 Task: Create a rule when custom fields comments is set to a number lower or equal to 1 by me.
Action: Mouse moved to (1040, 84)
Screenshot: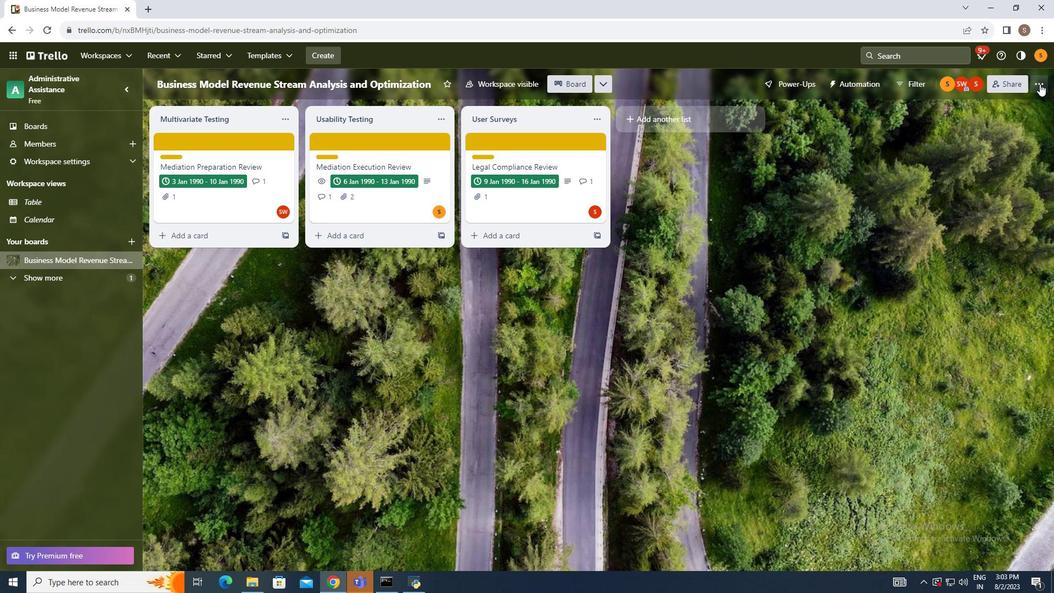
Action: Mouse pressed left at (1040, 84)
Screenshot: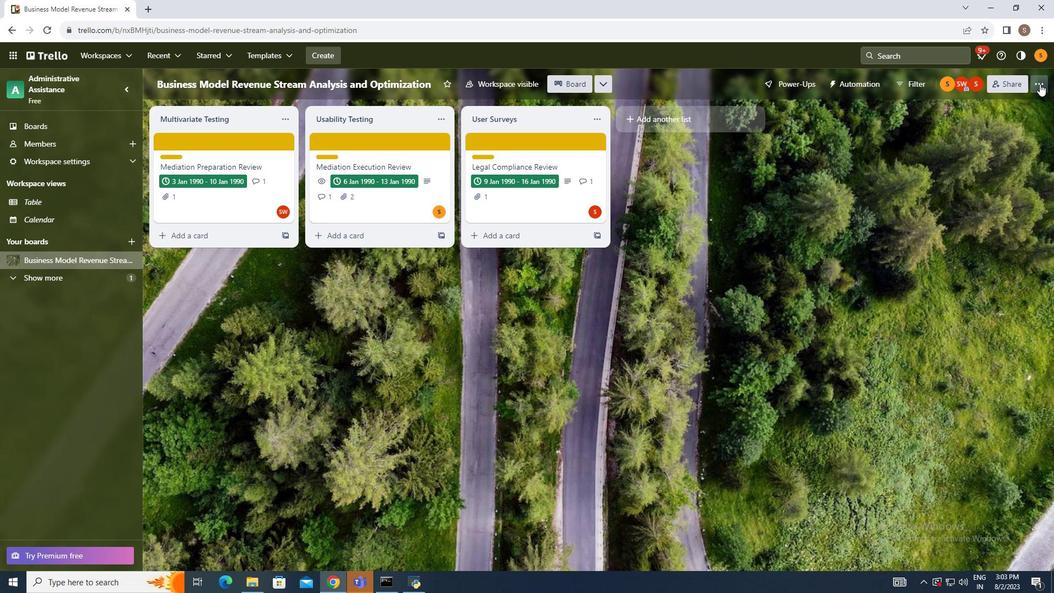
Action: Mouse moved to (959, 232)
Screenshot: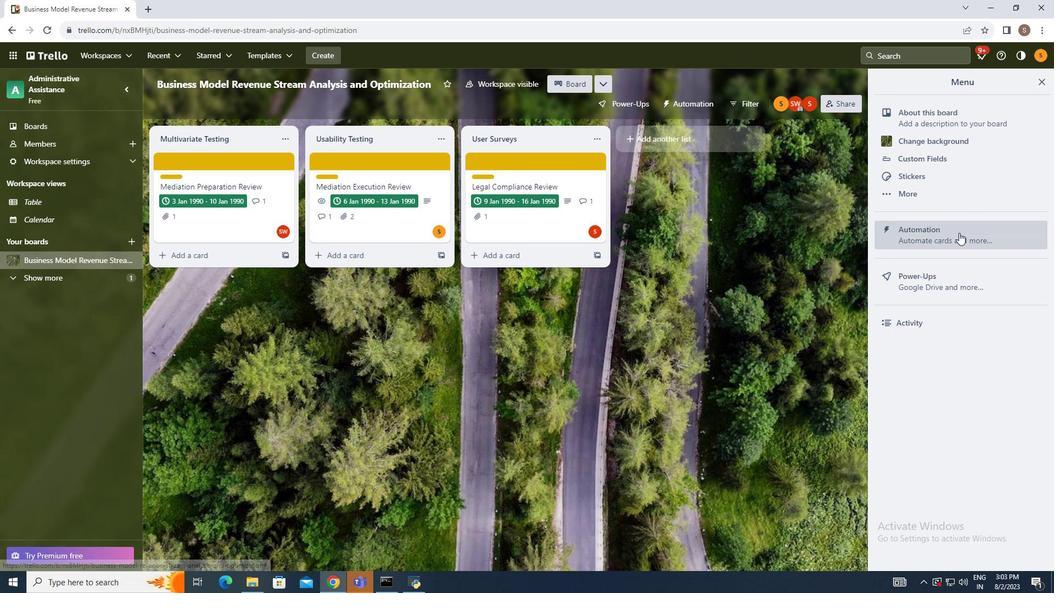 
Action: Mouse pressed left at (959, 232)
Screenshot: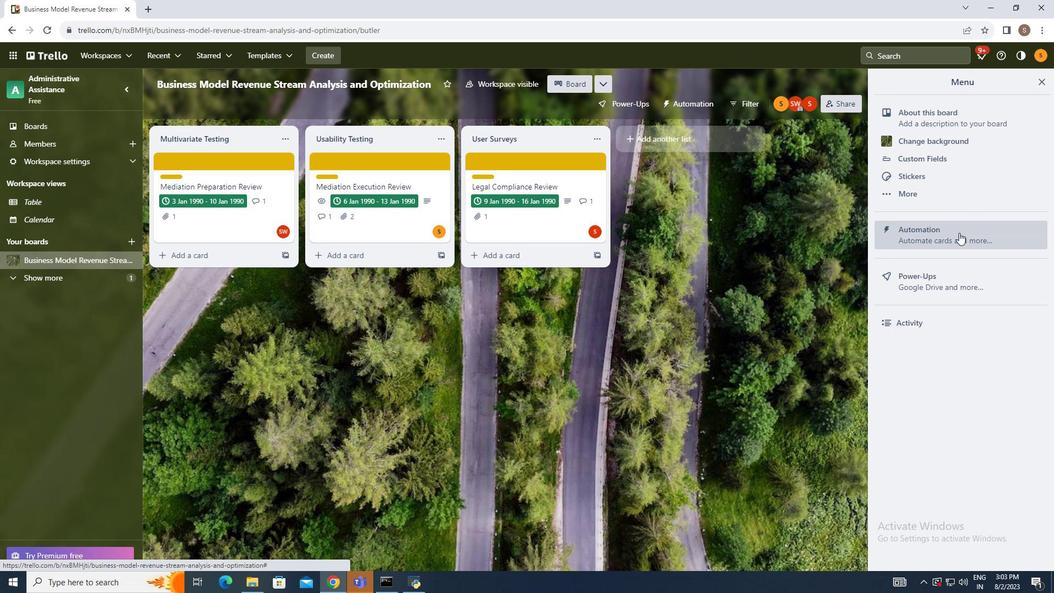 
Action: Mouse moved to (202, 203)
Screenshot: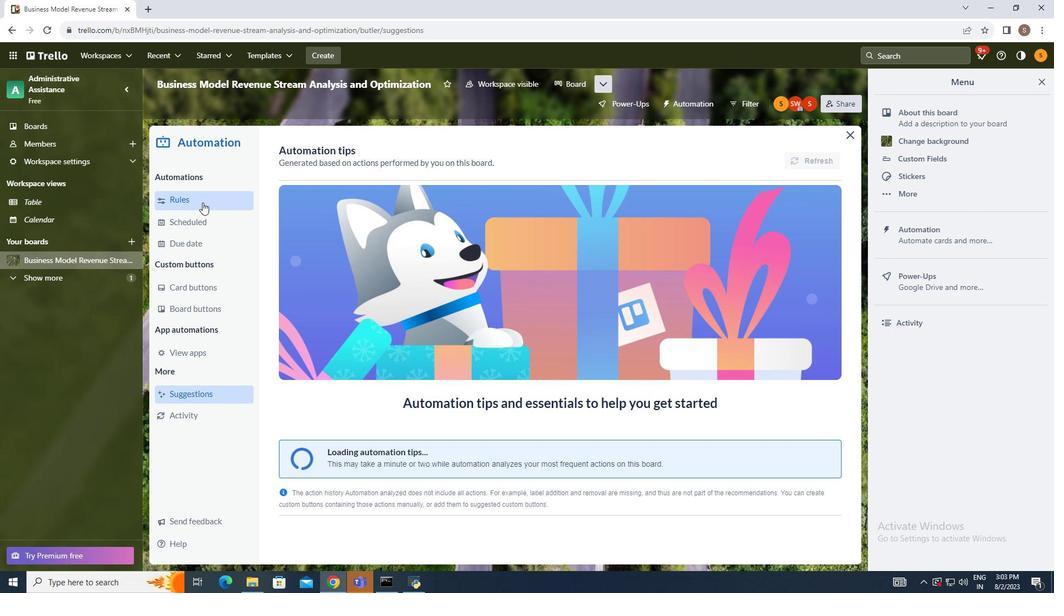 
Action: Mouse pressed left at (202, 203)
Screenshot: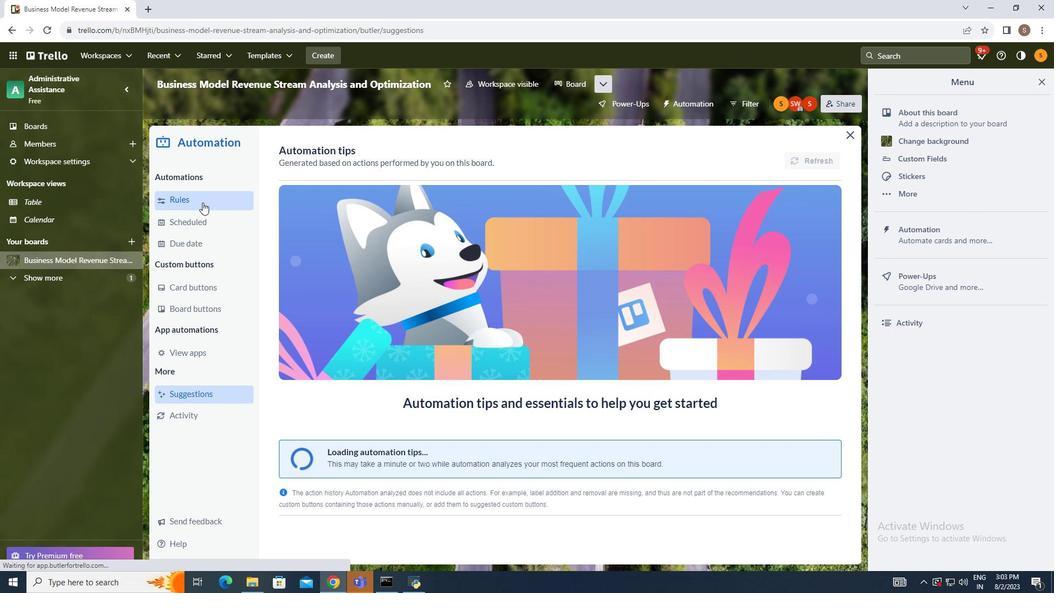 
Action: Mouse moved to (720, 158)
Screenshot: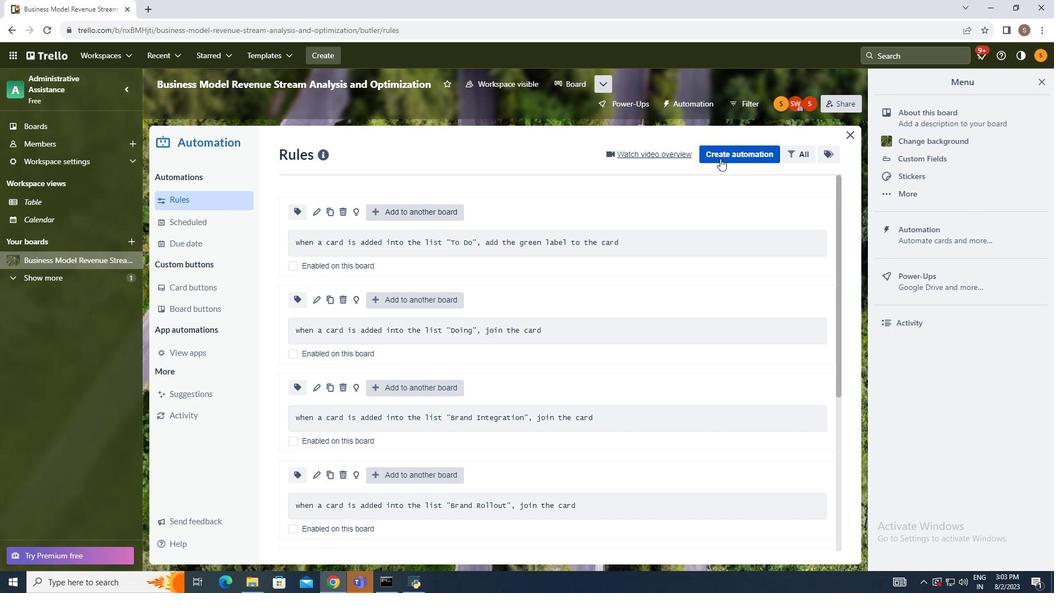
Action: Mouse pressed left at (720, 158)
Screenshot: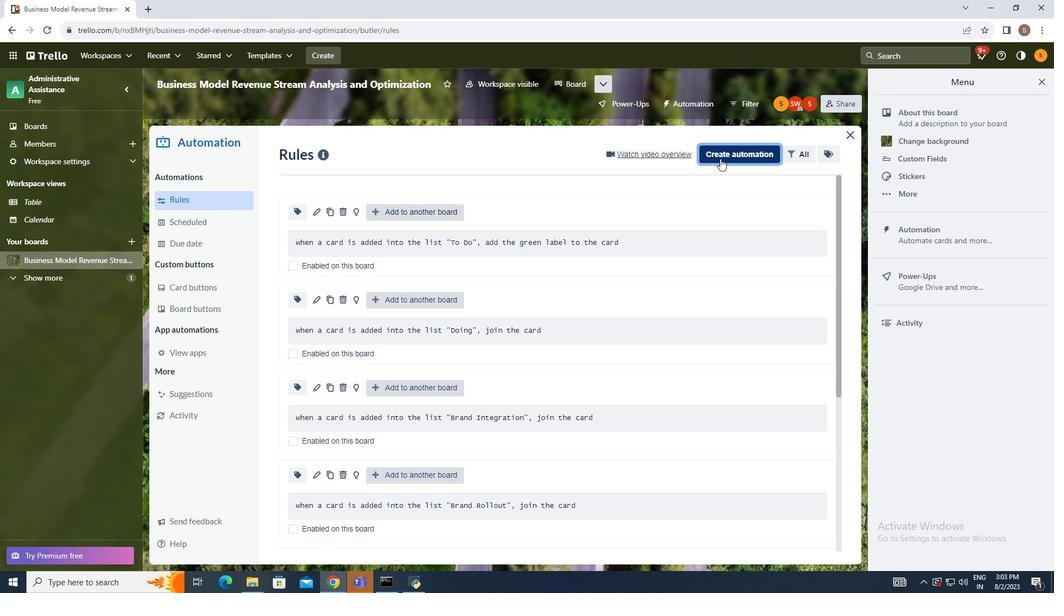 
Action: Mouse moved to (584, 255)
Screenshot: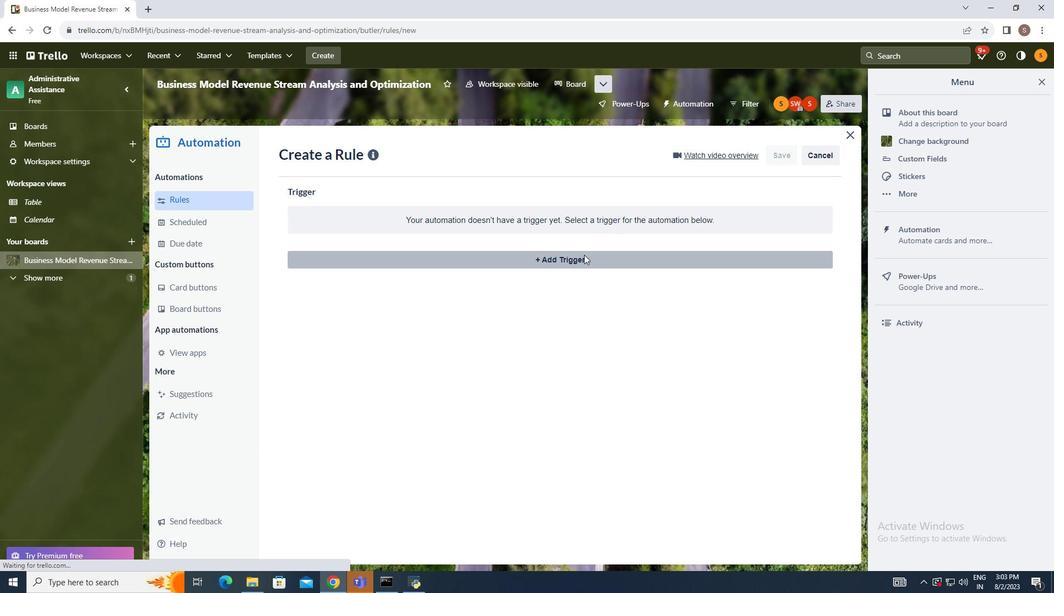 
Action: Mouse pressed left at (584, 255)
Screenshot: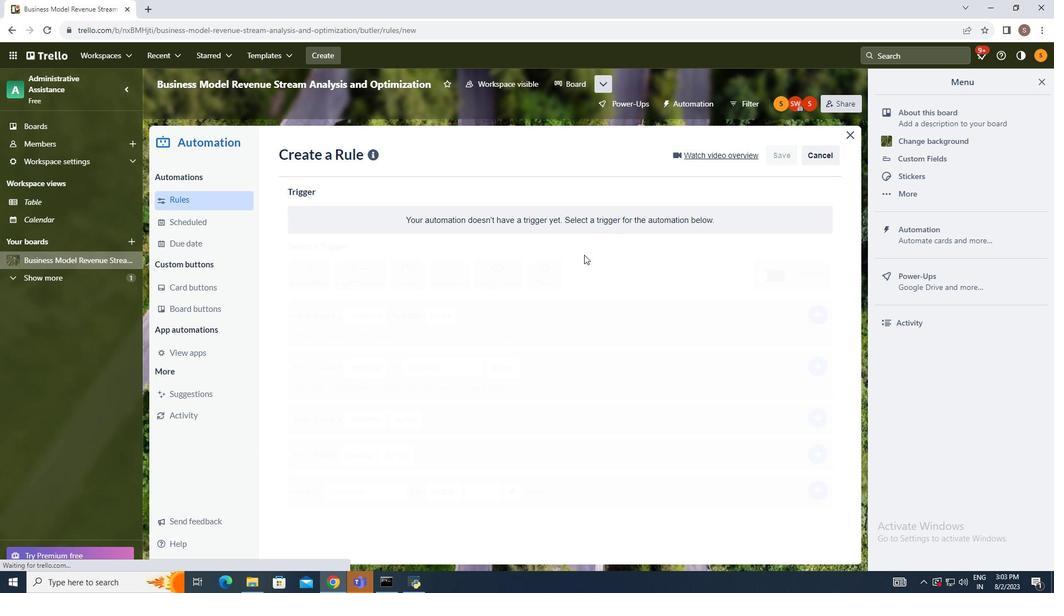 
Action: Mouse moved to (551, 299)
Screenshot: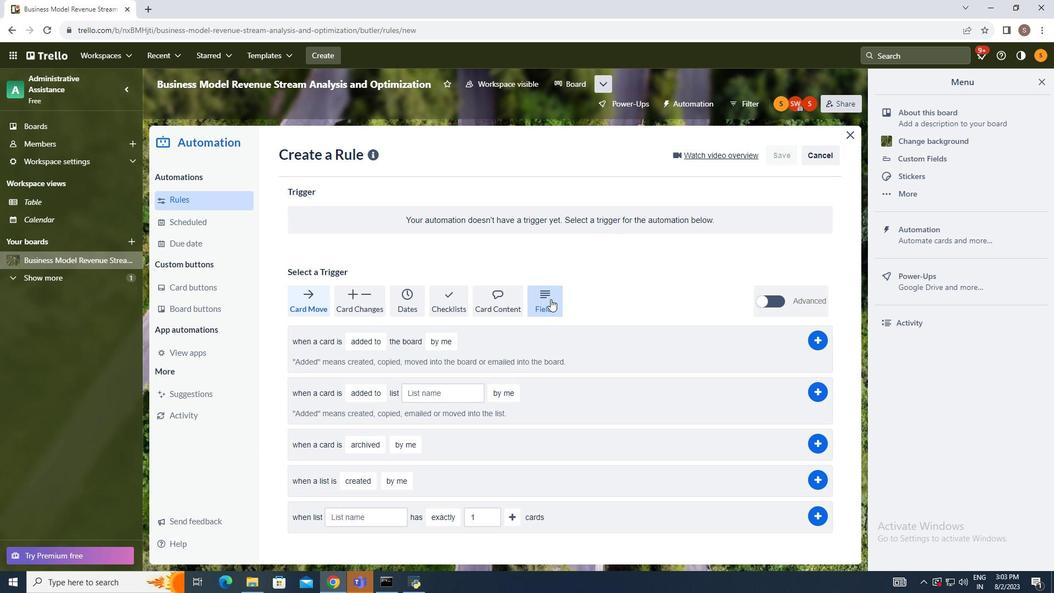 
Action: Mouse pressed left at (551, 299)
Screenshot: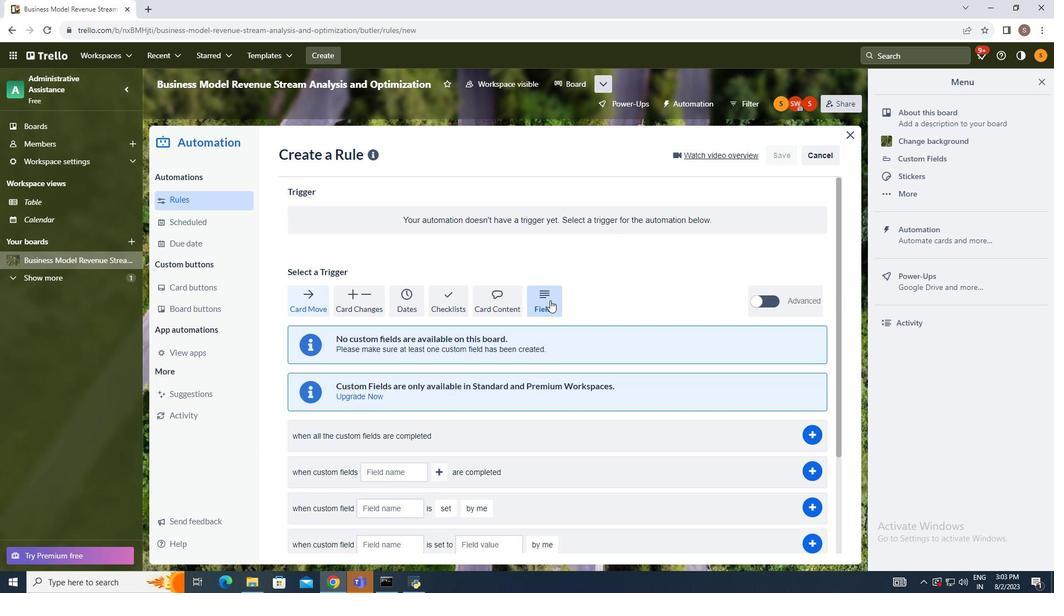 
Action: Mouse moved to (465, 396)
Screenshot: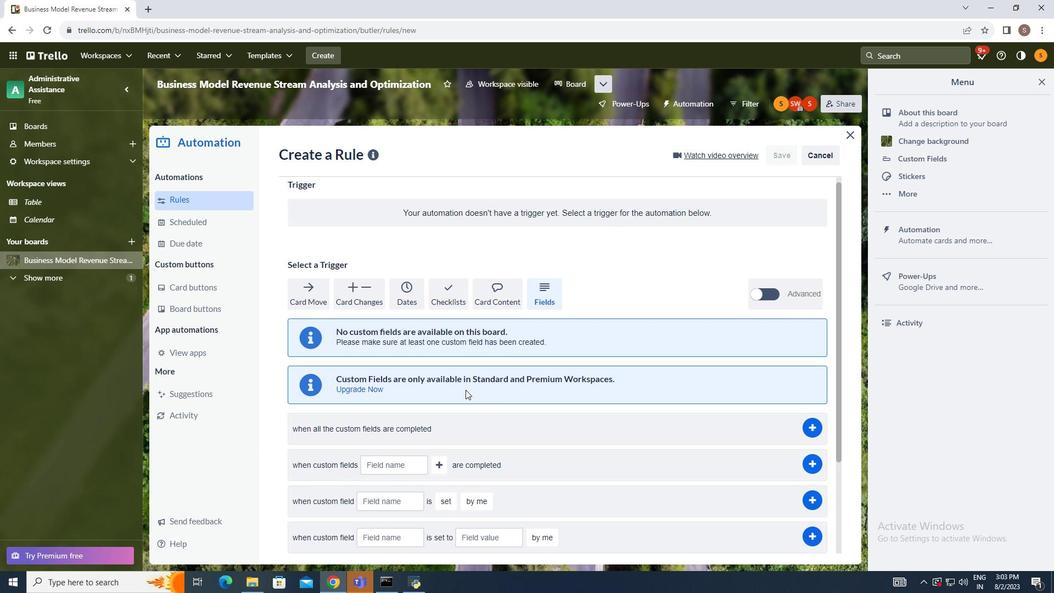 
Action: Mouse scrolled (467, 395) with delta (0, 0)
Screenshot: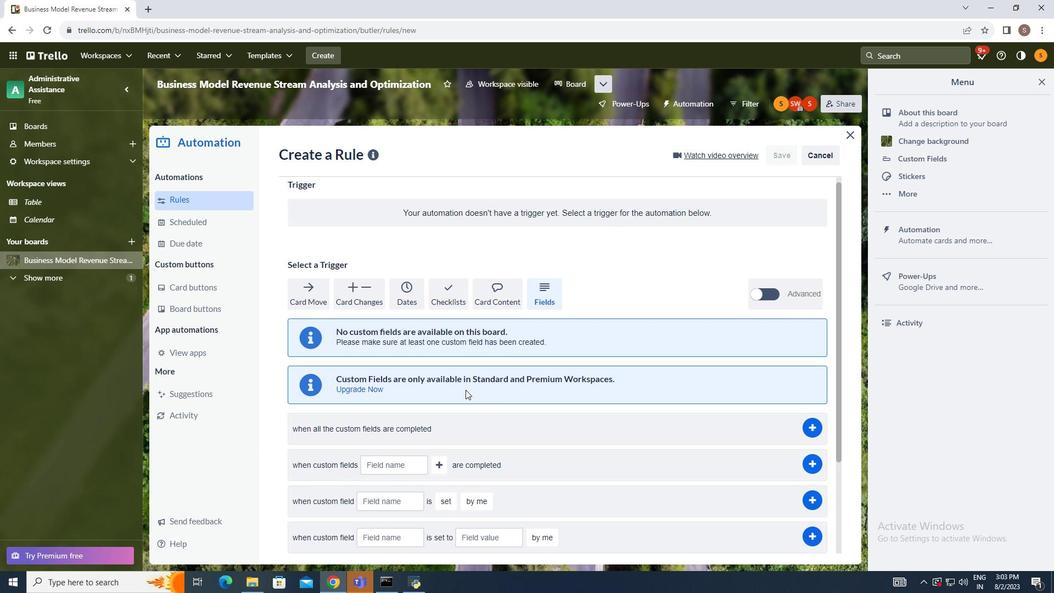 
Action: Mouse scrolled (465, 395) with delta (0, 0)
Screenshot: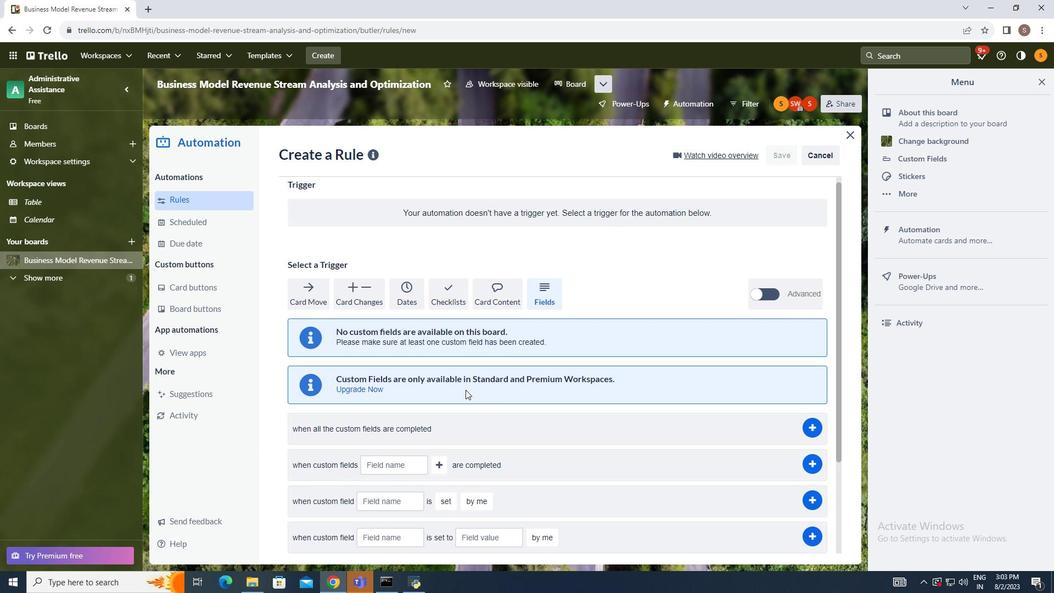 
Action: Mouse moved to (465, 396)
Screenshot: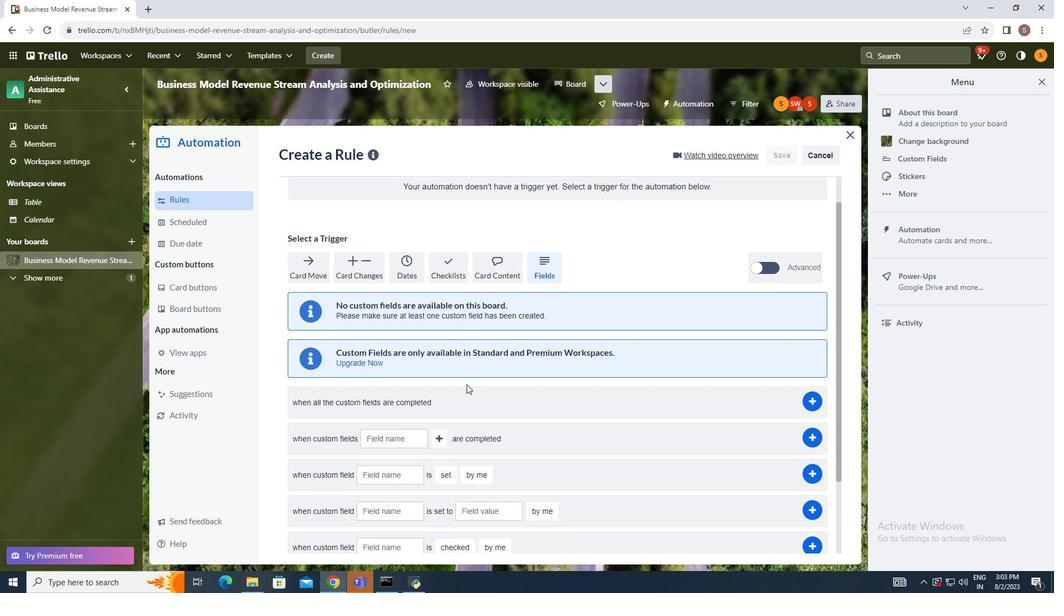 
Action: Mouse scrolled (465, 396) with delta (0, 0)
Screenshot: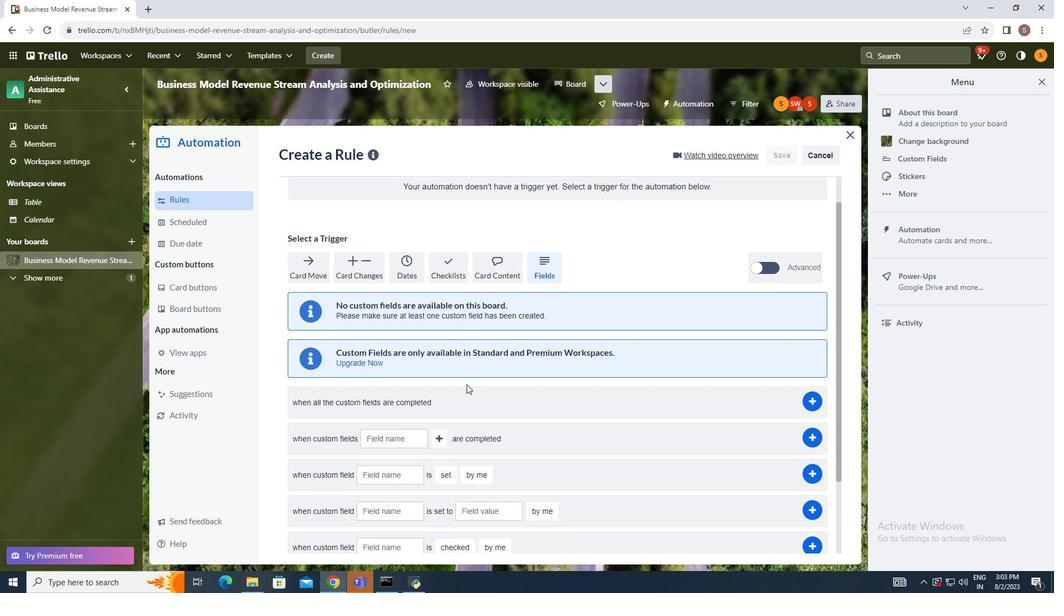 
Action: Mouse scrolled (465, 396) with delta (0, 0)
Screenshot: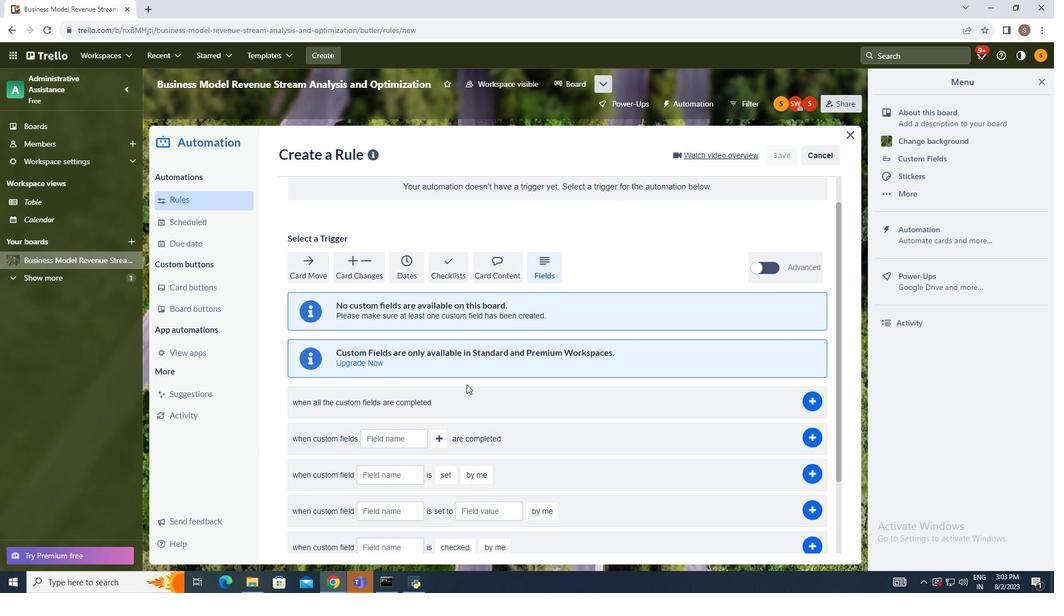 
Action: Mouse moved to (465, 391)
Screenshot: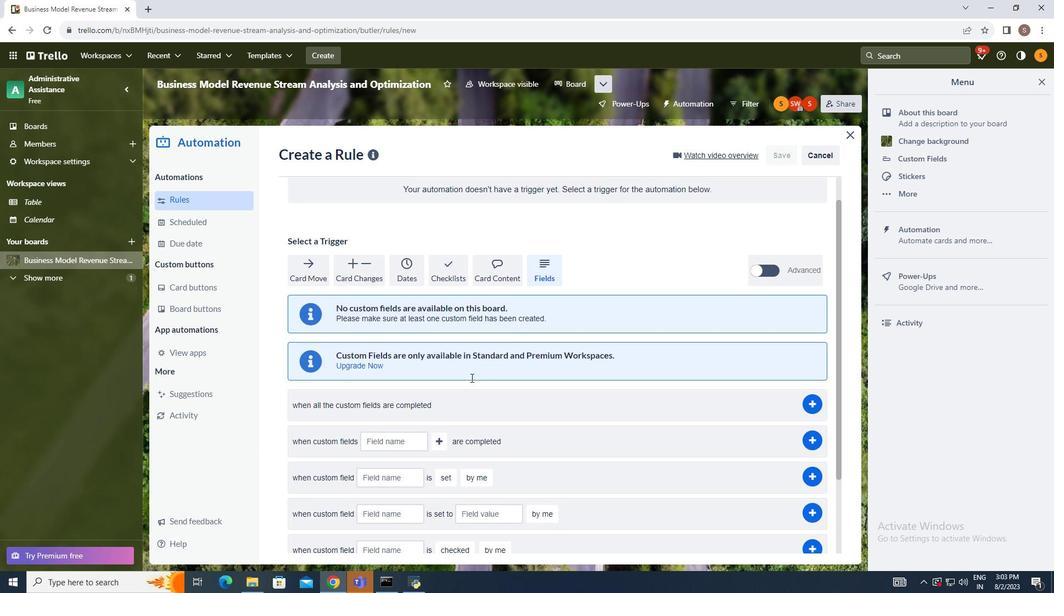 
Action: Mouse scrolled (465, 392) with delta (0, 0)
Screenshot: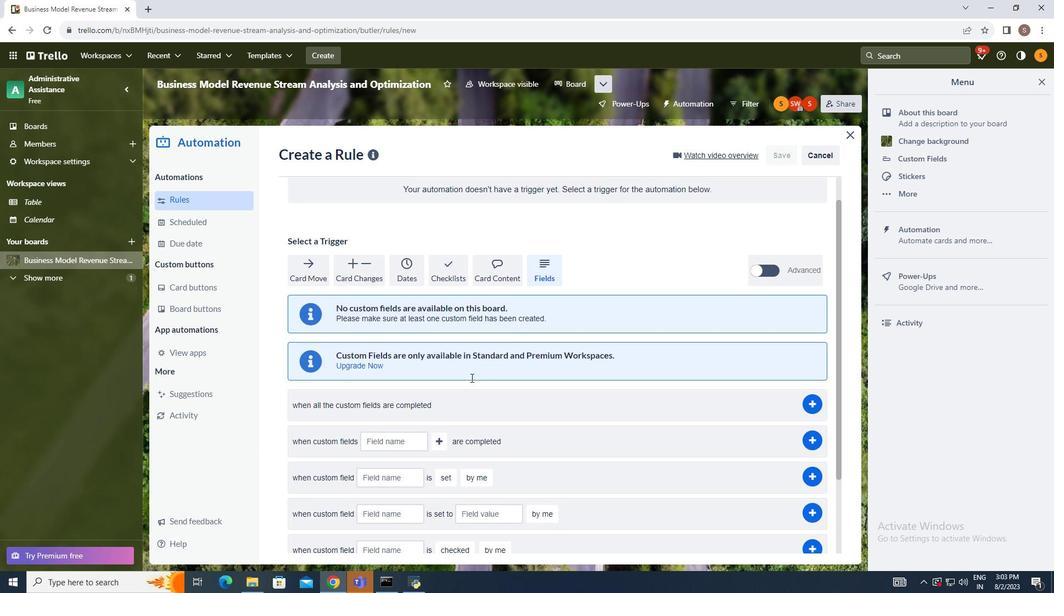 
Action: Mouse moved to (487, 379)
Screenshot: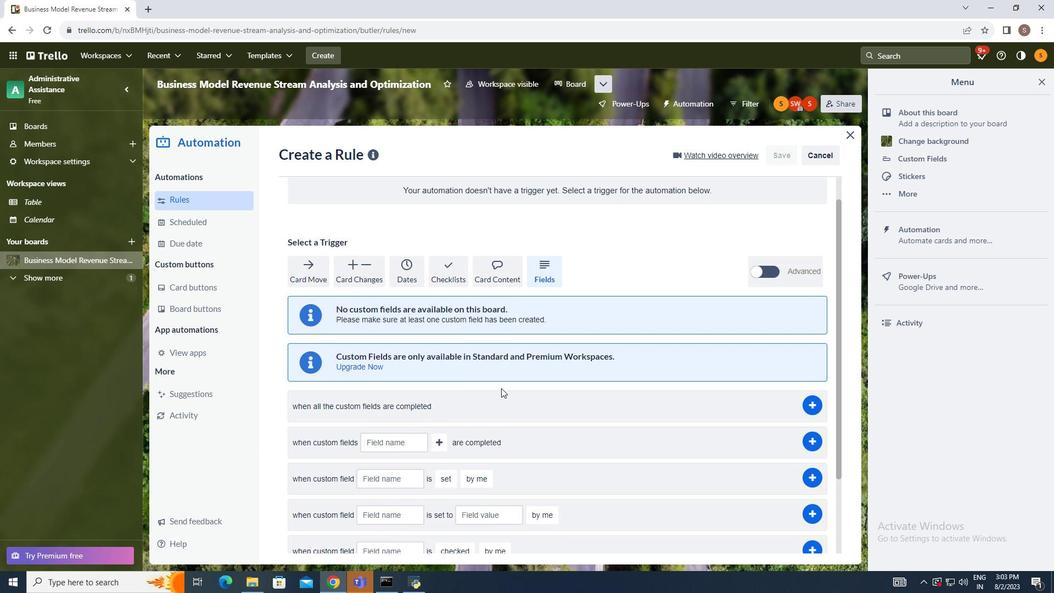 
Action: Mouse scrolled (487, 379) with delta (0, 0)
Screenshot: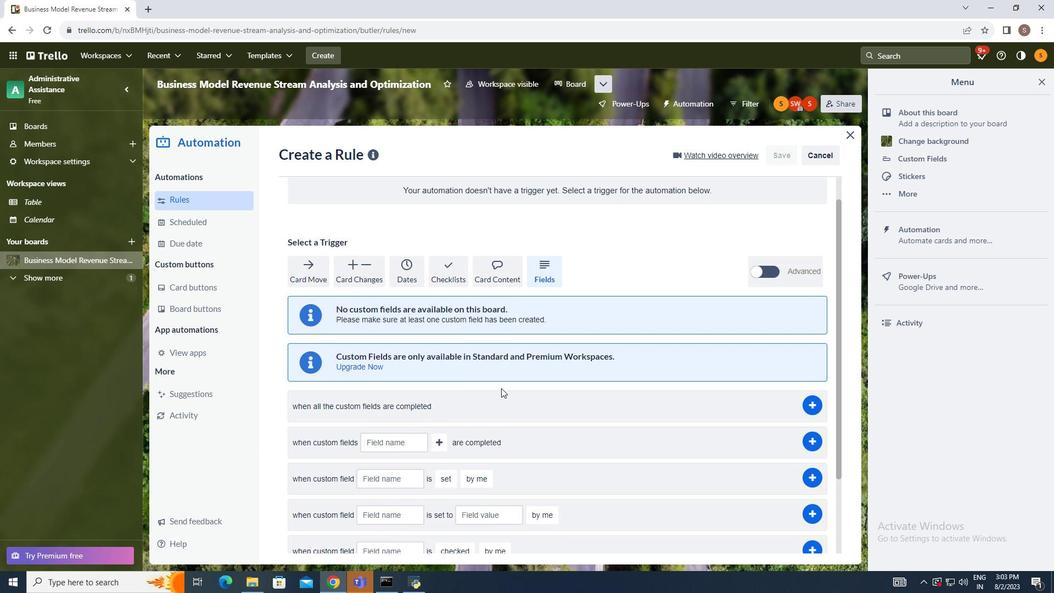 
Action: Mouse moved to (499, 386)
Screenshot: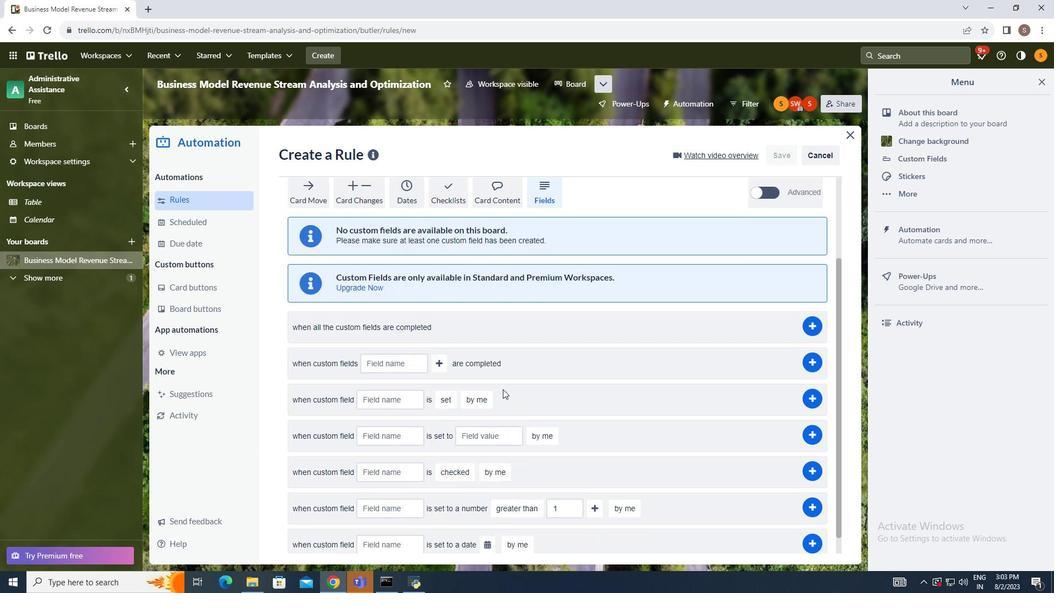 
Action: Mouse scrolled (498, 385) with delta (0, 0)
Screenshot: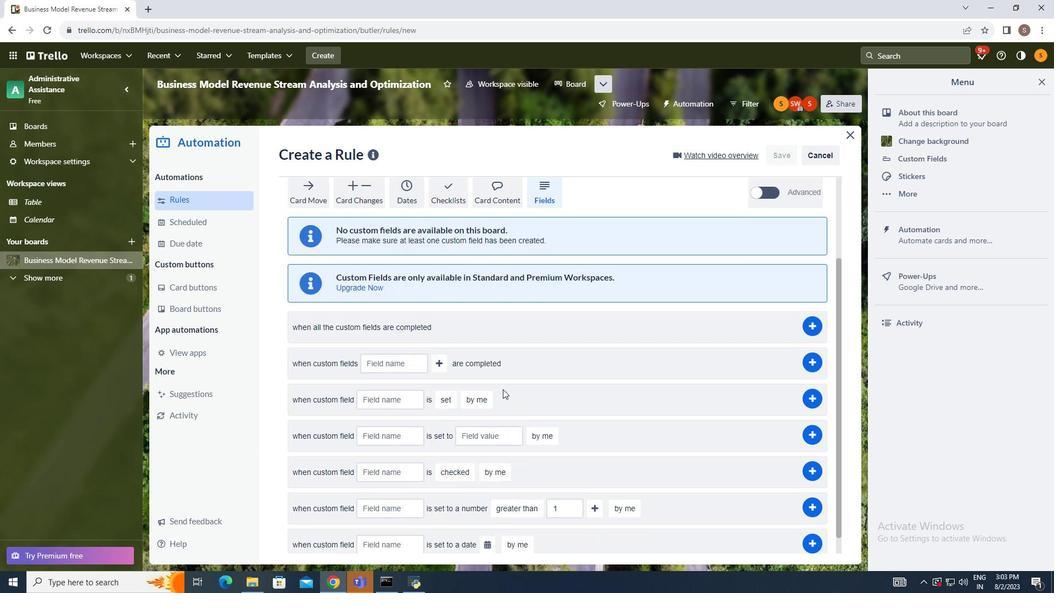 
Action: Mouse moved to (501, 387)
Screenshot: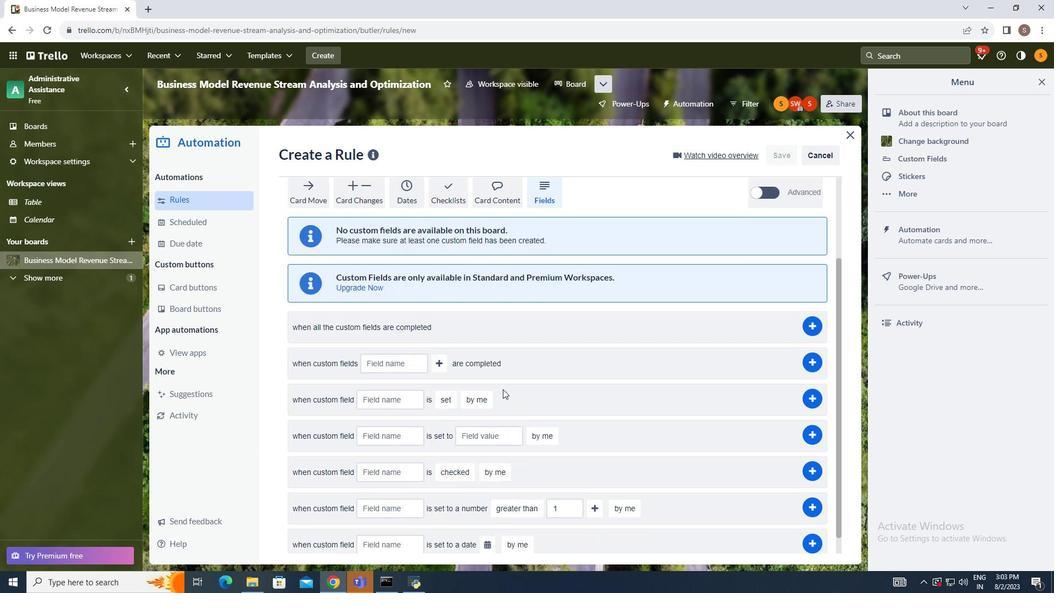 
Action: Mouse scrolled (501, 387) with delta (0, 0)
Screenshot: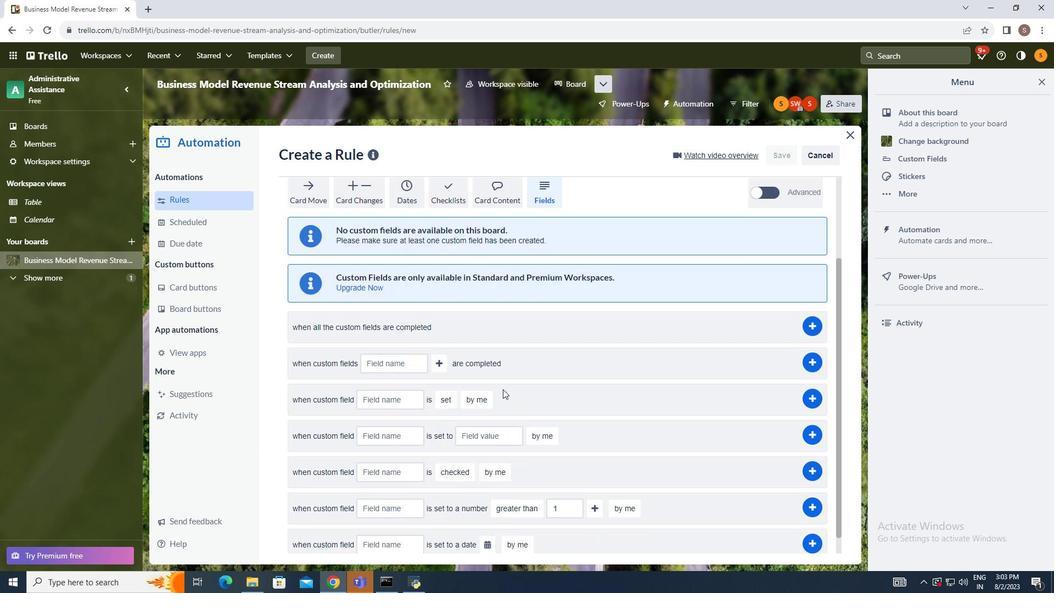 
Action: Mouse moved to (501, 389)
Screenshot: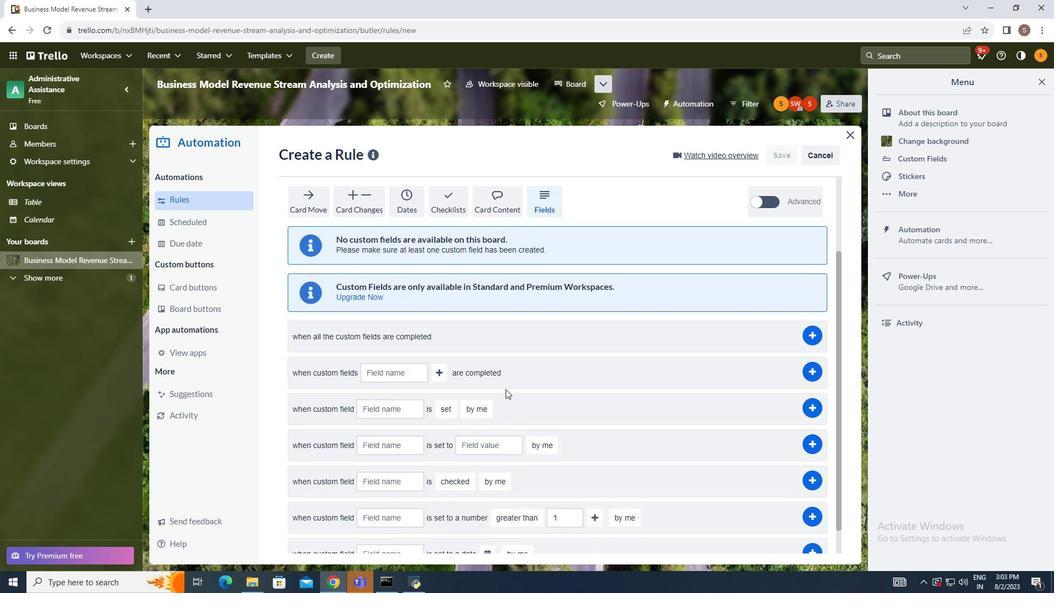 
Action: Mouse scrolled (501, 389) with delta (0, 0)
Screenshot: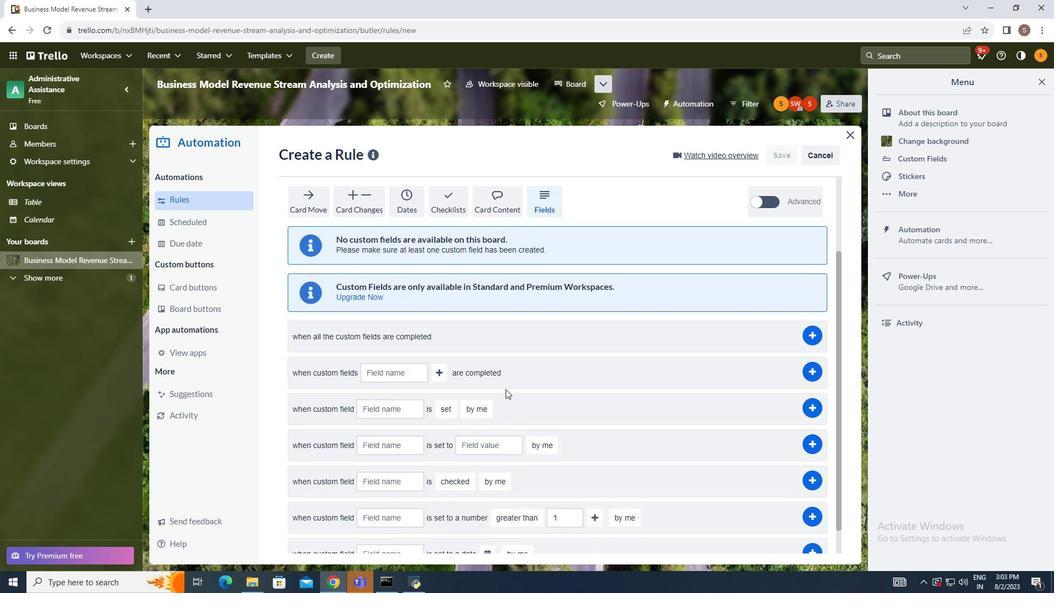 
Action: Mouse moved to (519, 413)
Screenshot: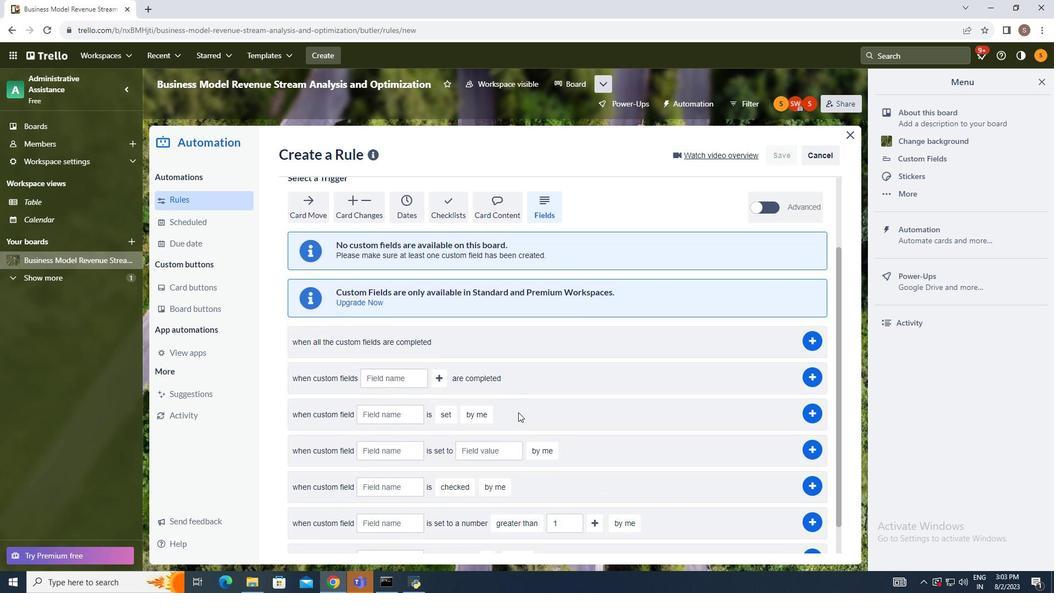 
Action: Mouse scrolled (519, 413) with delta (0, 0)
Screenshot: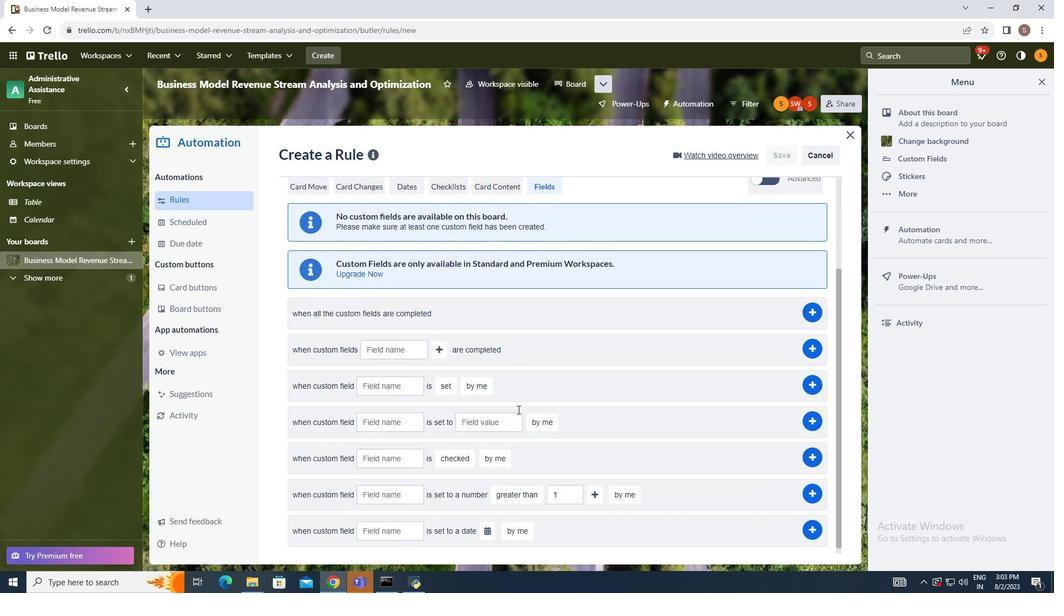
Action: Mouse scrolled (519, 413) with delta (0, 0)
Screenshot: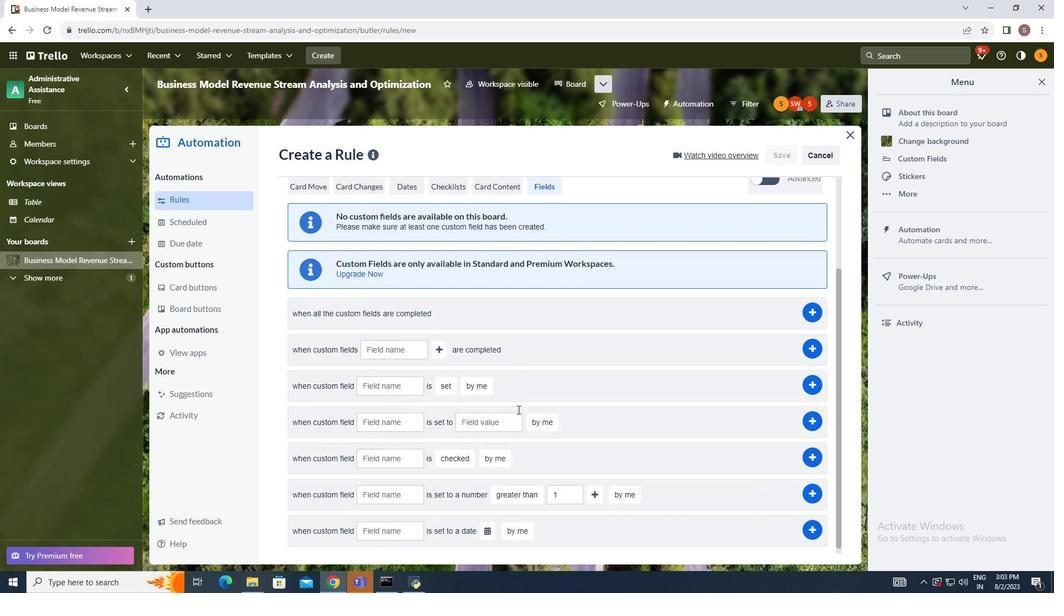
Action: Mouse scrolled (519, 413) with delta (0, 0)
Screenshot: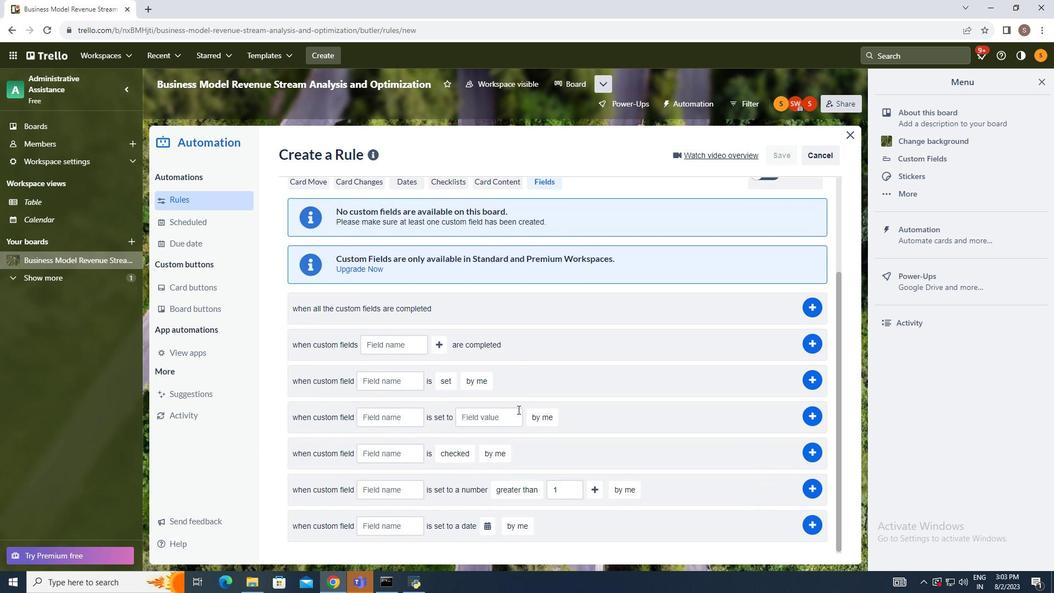 
Action: Mouse moved to (518, 410)
Screenshot: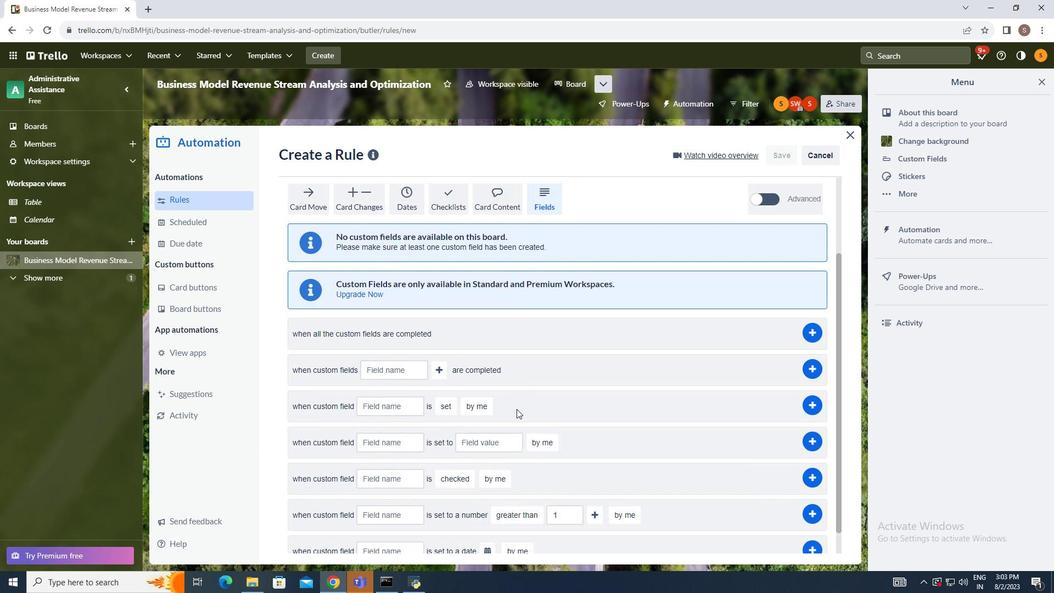 
Action: Mouse scrolled (518, 410) with delta (0, 0)
Screenshot: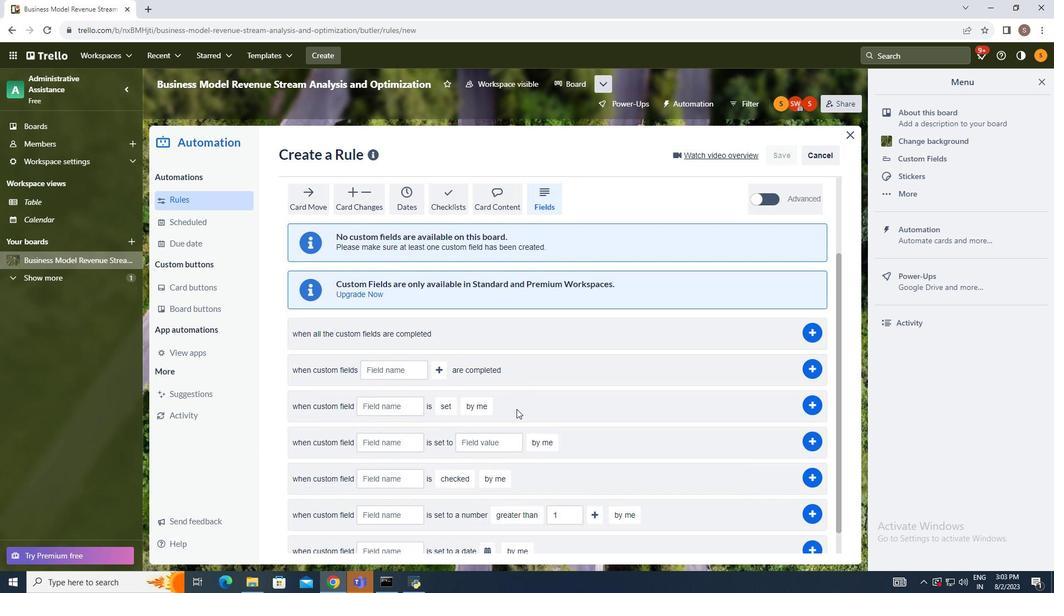 
Action: Mouse moved to (518, 409)
Screenshot: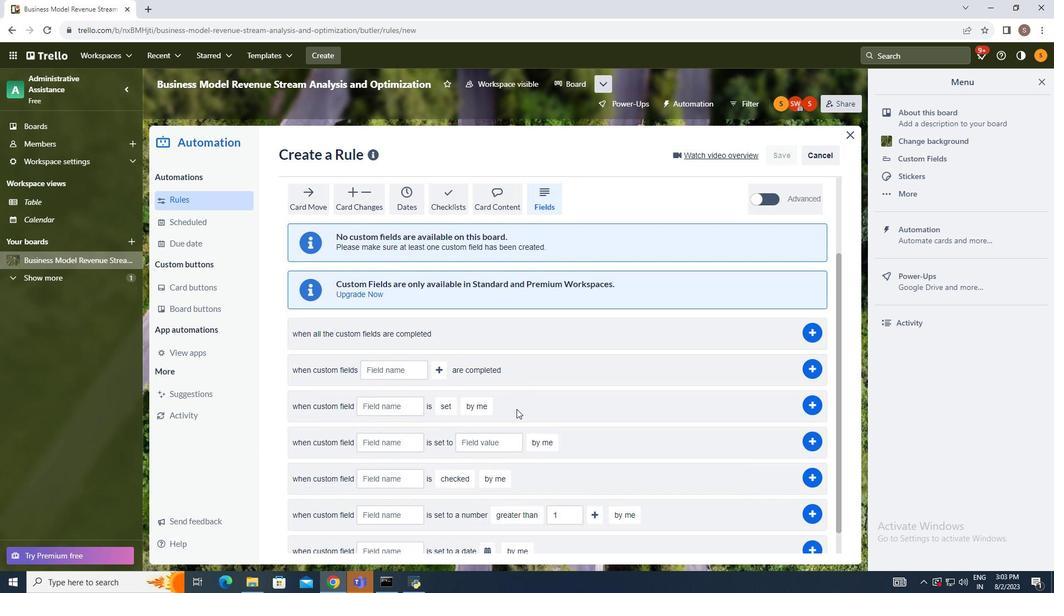 
Action: Mouse scrolled (518, 410) with delta (0, 0)
Screenshot: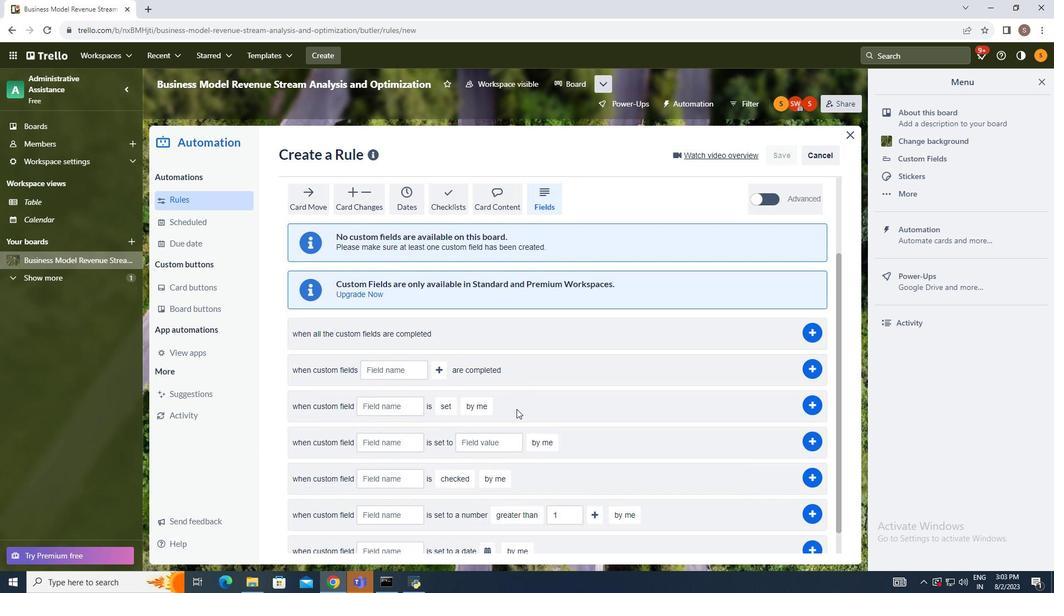 
Action: Mouse moved to (517, 407)
Screenshot: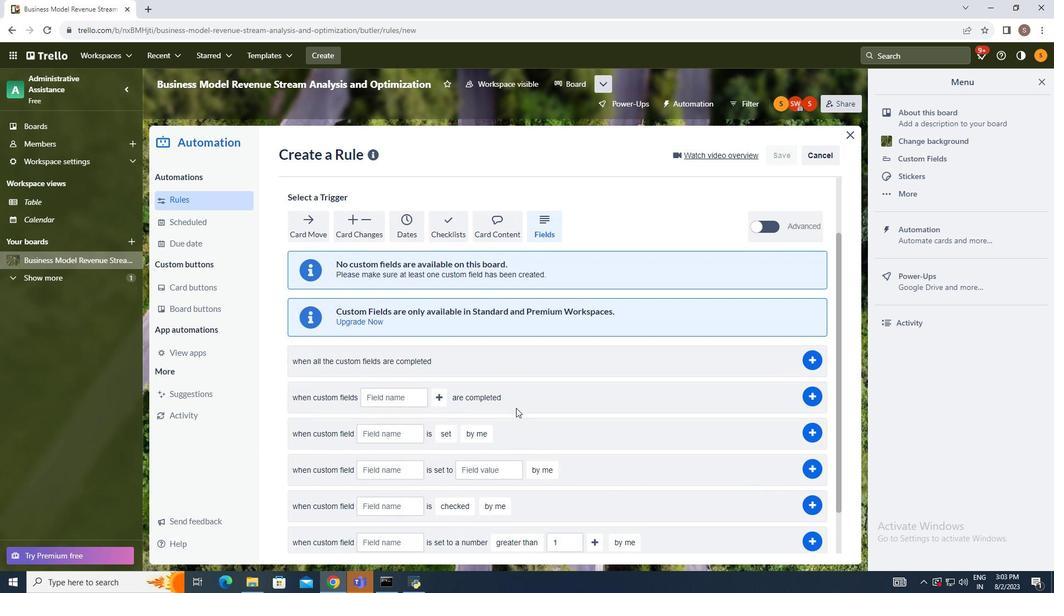 
Action: Mouse scrolled (517, 408) with delta (0, 0)
Screenshot: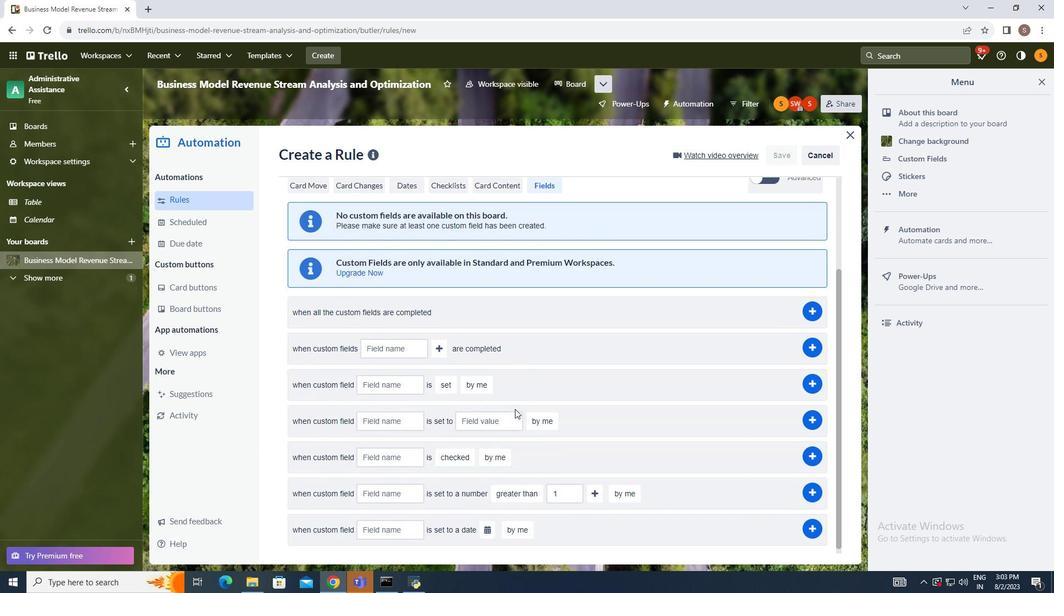 
Action: Mouse moved to (515, 409)
Screenshot: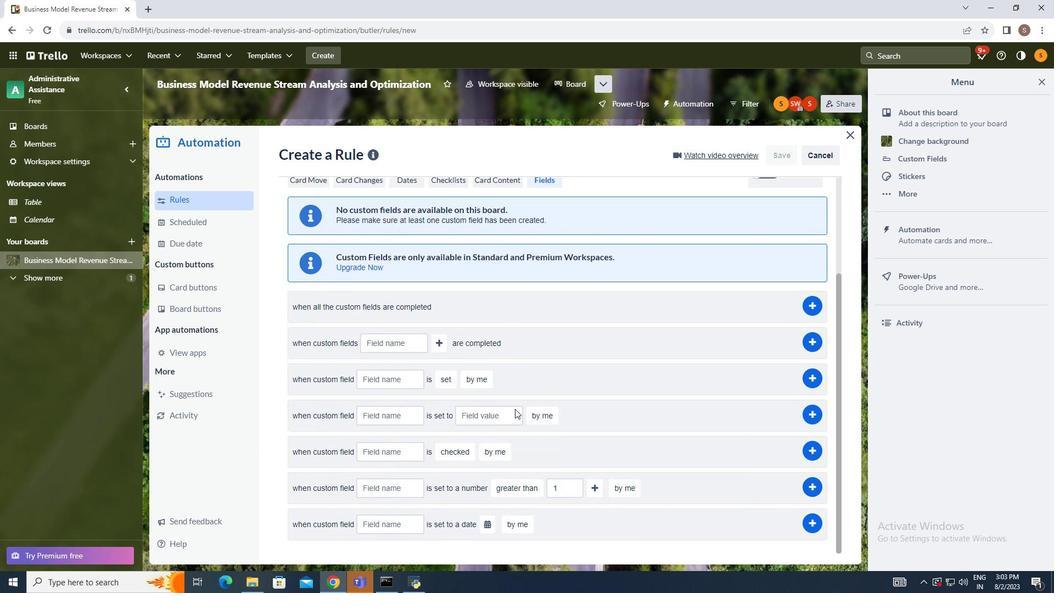 
Action: Mouse scrolled (515, 408) with delta (0, 0)
Screenshot: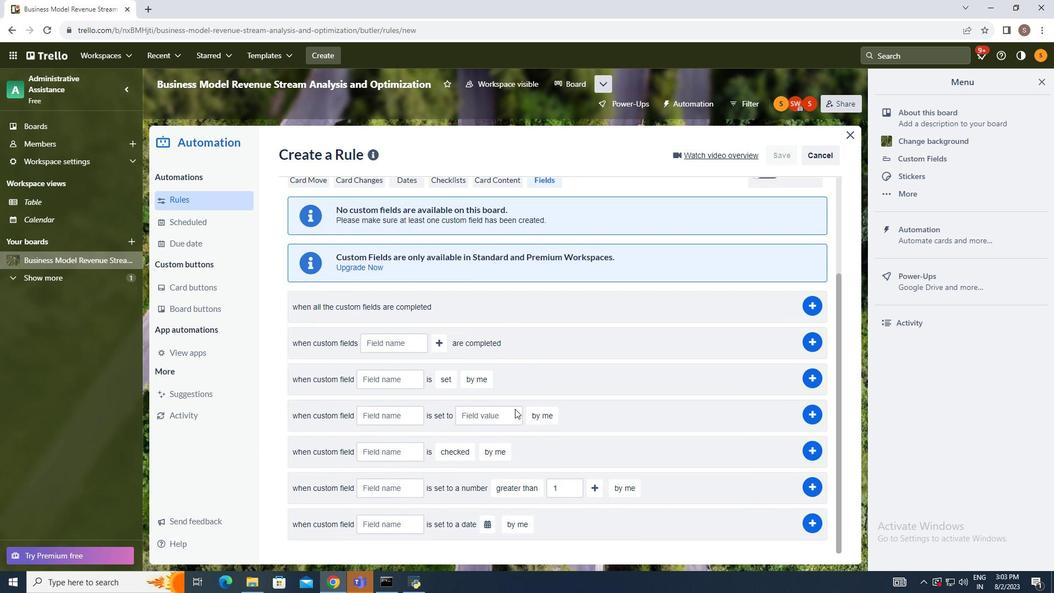 
Action: Mouse scrolled (515, 408) with delta (0, 0)
Screenshot: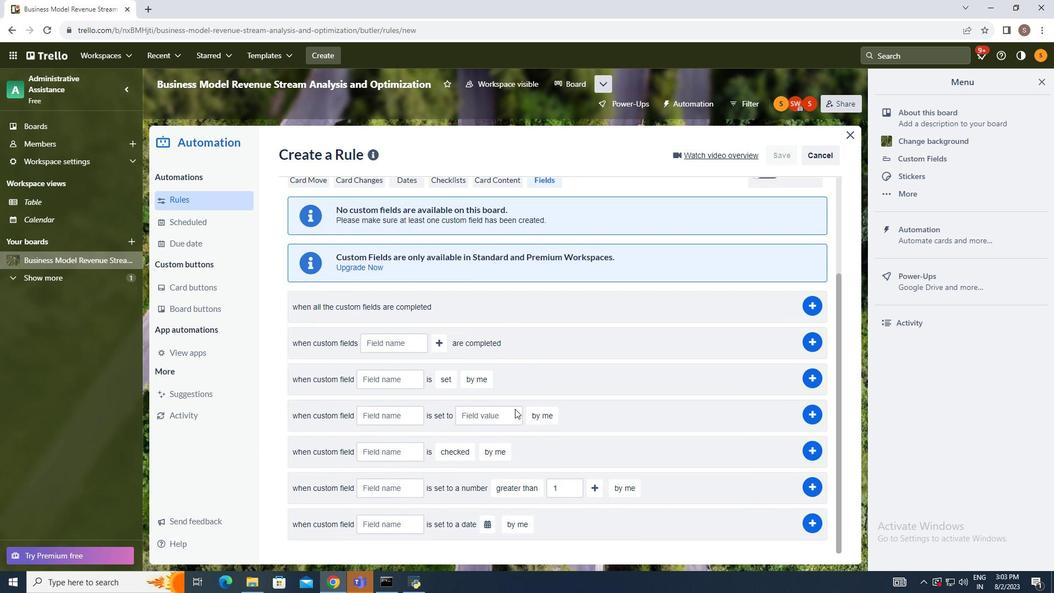 
Action: Mouse moved to (371, 491)
Screenshot: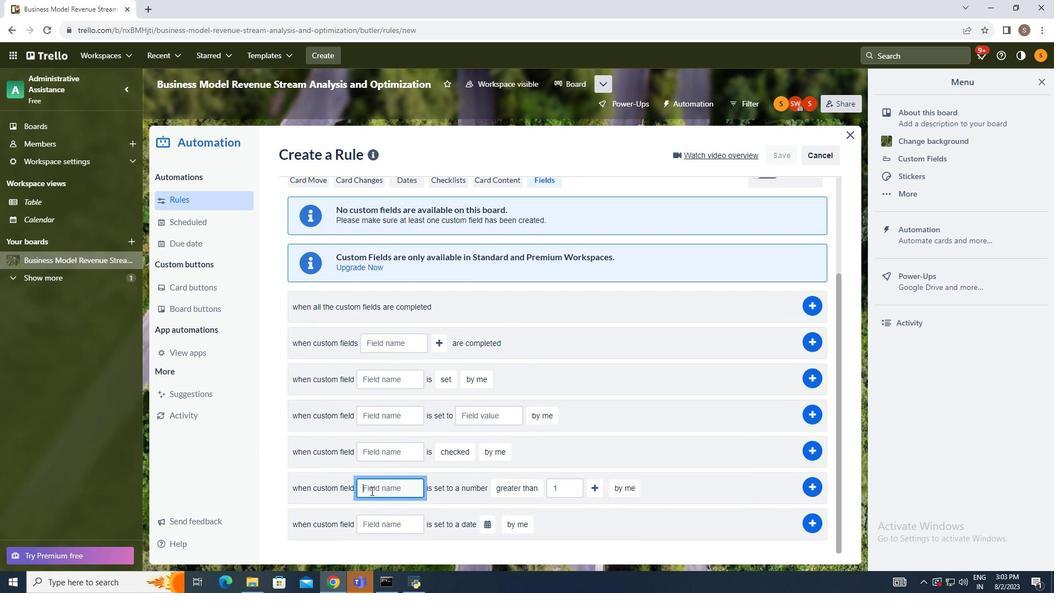
Action: Mouse pressed left at (371, 491)
Screenshot: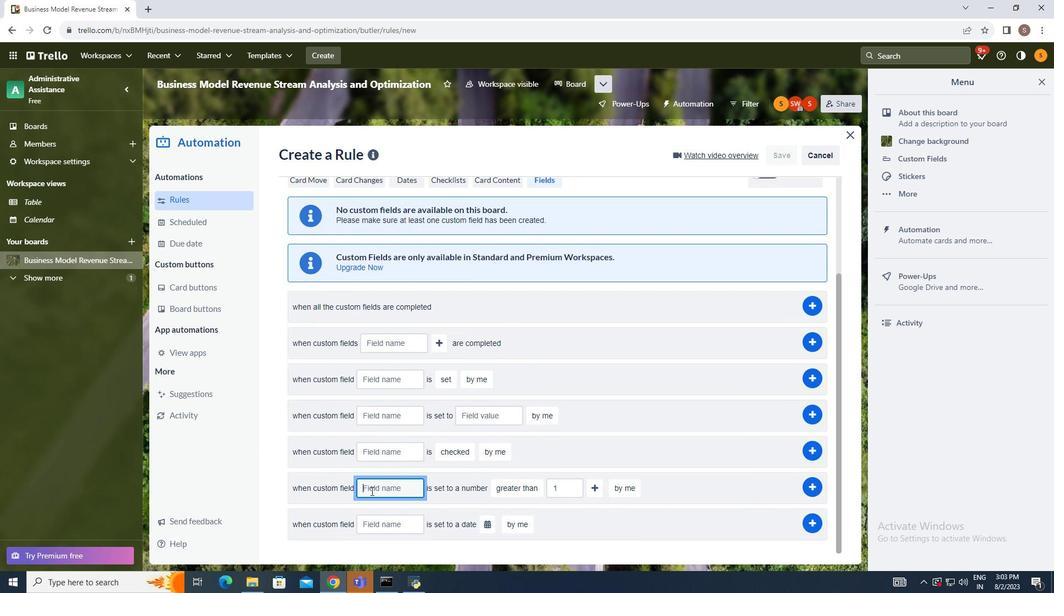 
Action: Mouse moved to (319, 463)
Screenshot: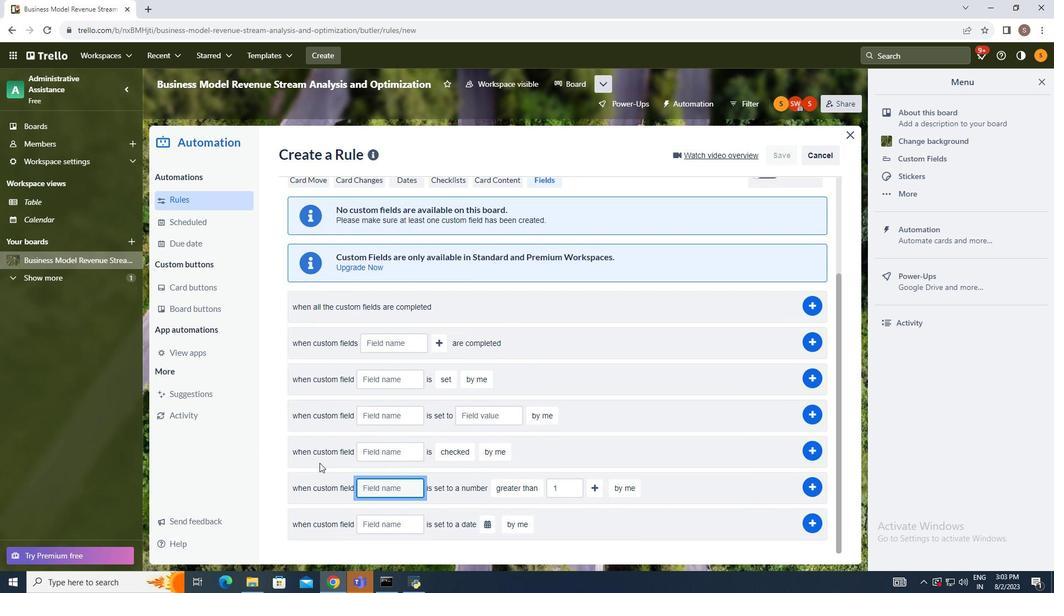 
Action: Key pressed comments
Screenshot: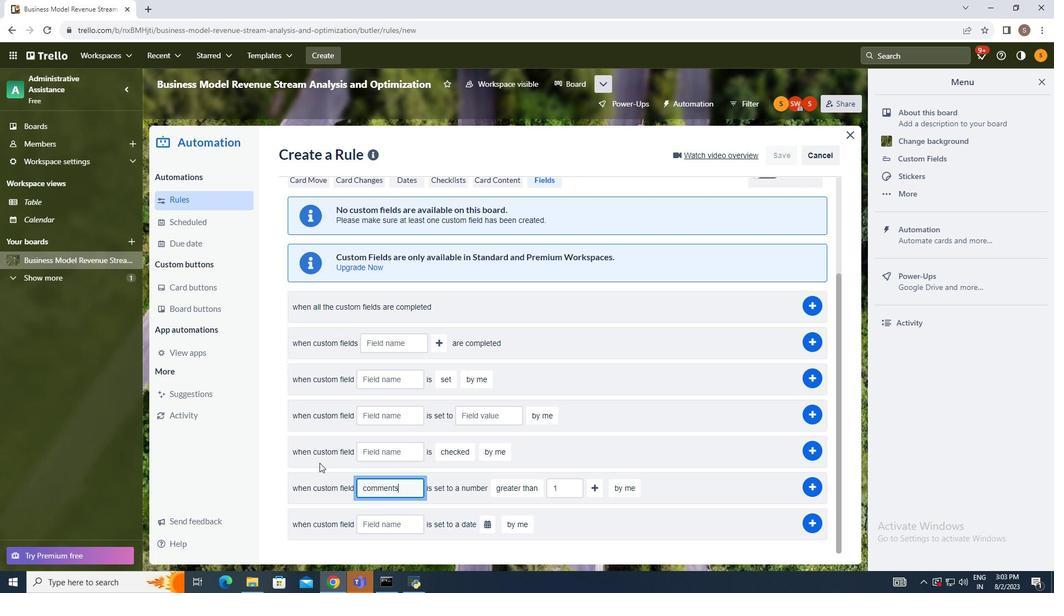 
Action: Mouse moved to (501, 489)
Screenshot: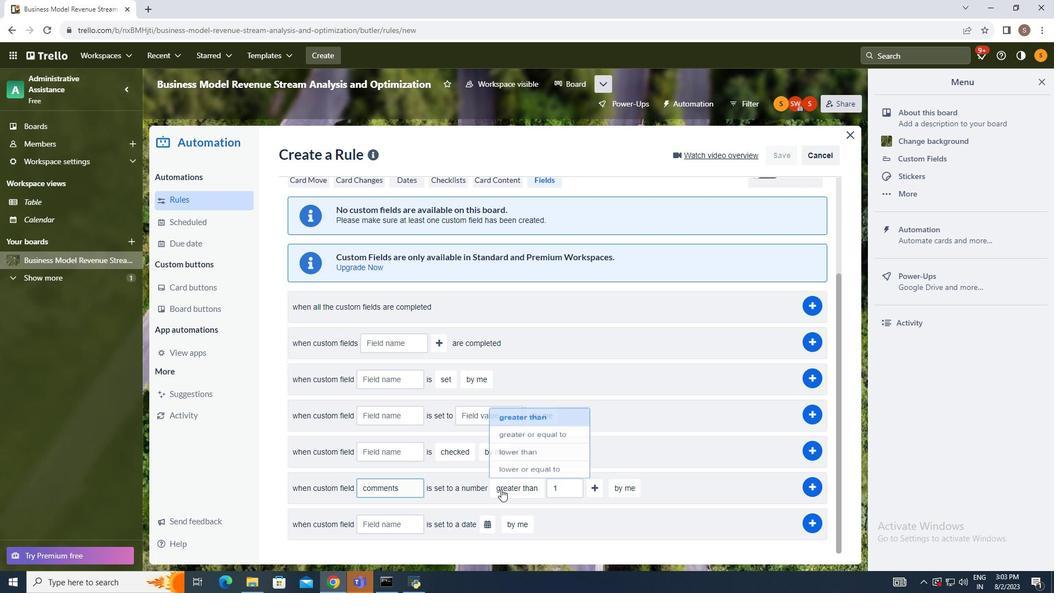 
Action: Mouse pressed left at (501, 489)
Screenshot: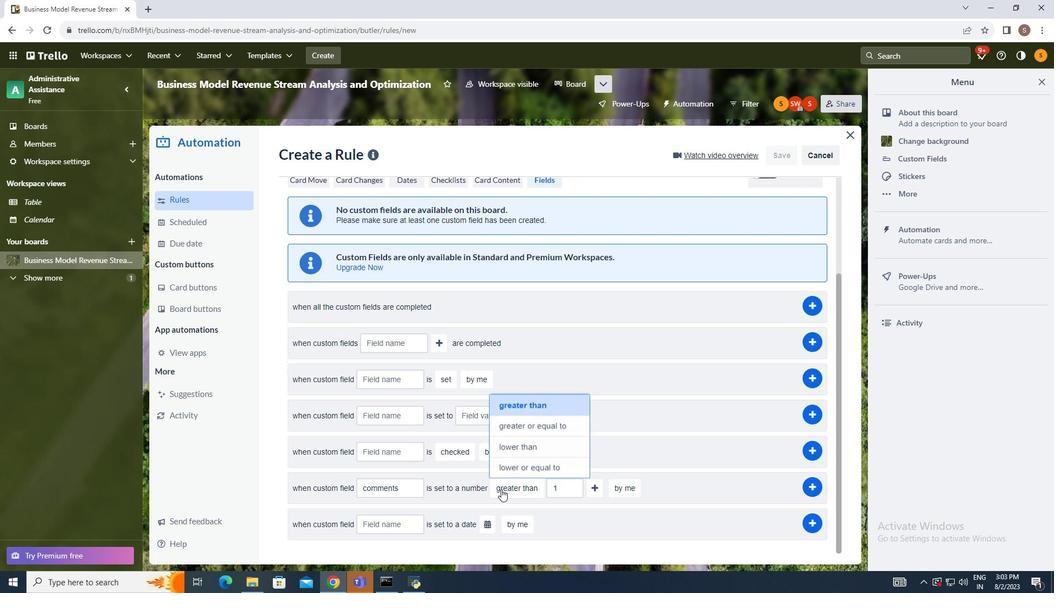 
Action: Mouse moved to (520, 471)
Screenshot: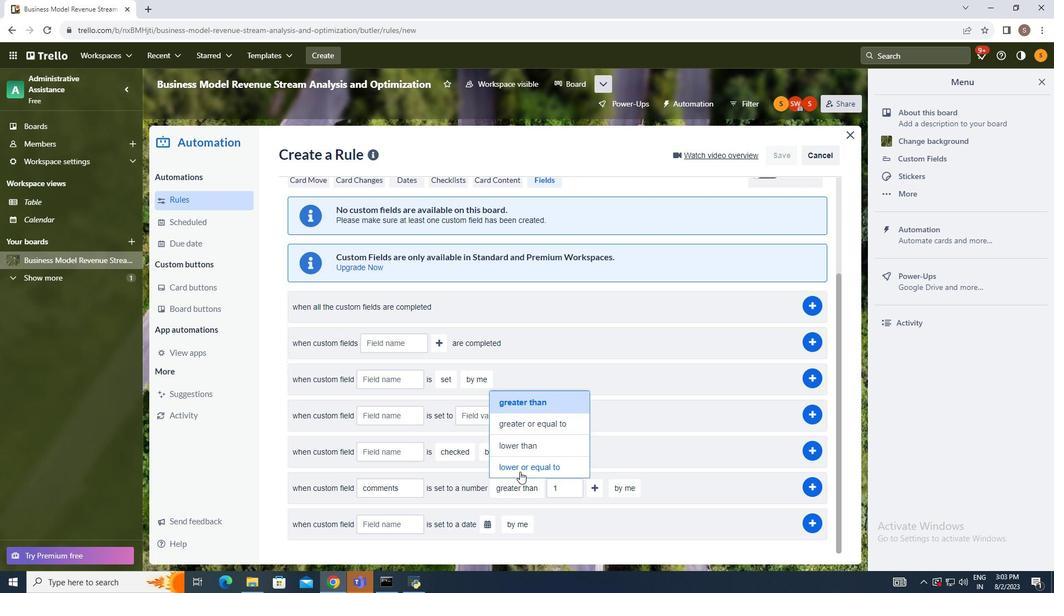 
Action: Mouse pressed left at (520, 471)
Screenshot: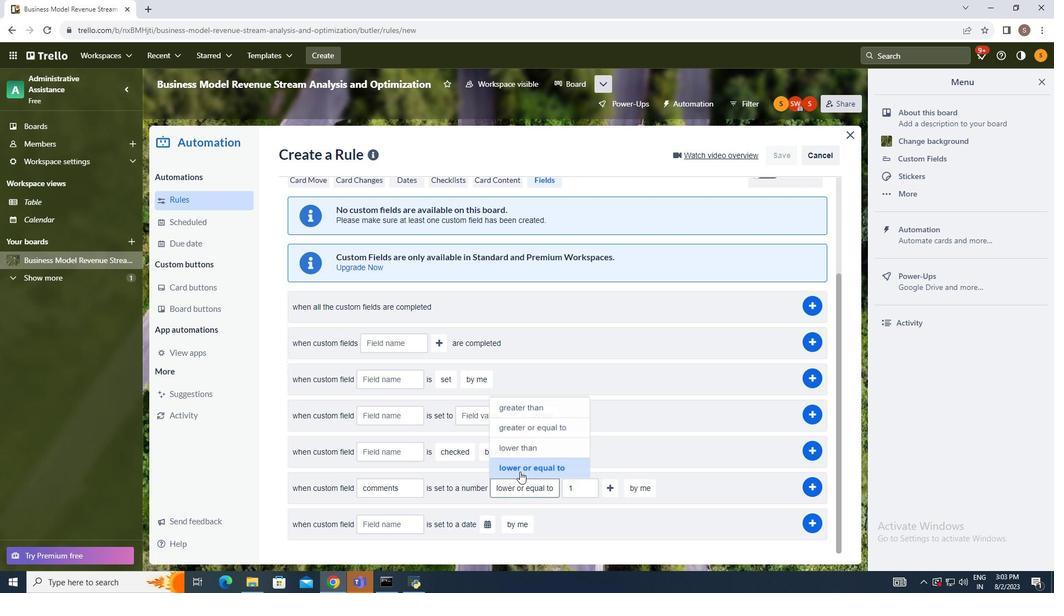 
Action: Mouse moved to (637, 489)
Screenshot: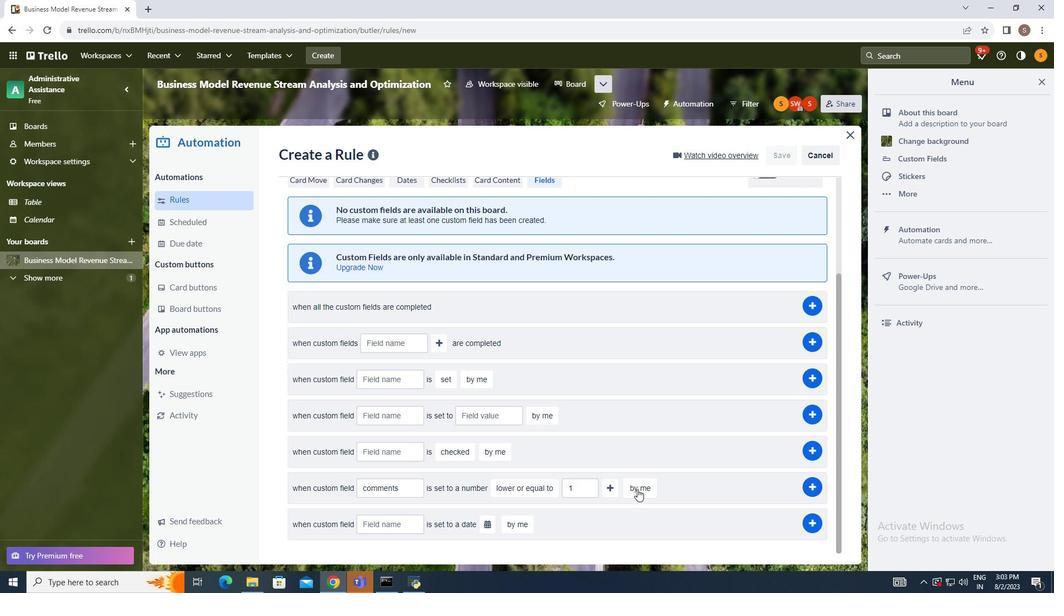 
Action: Mouse pressed left at (637, 489)
Screenshot: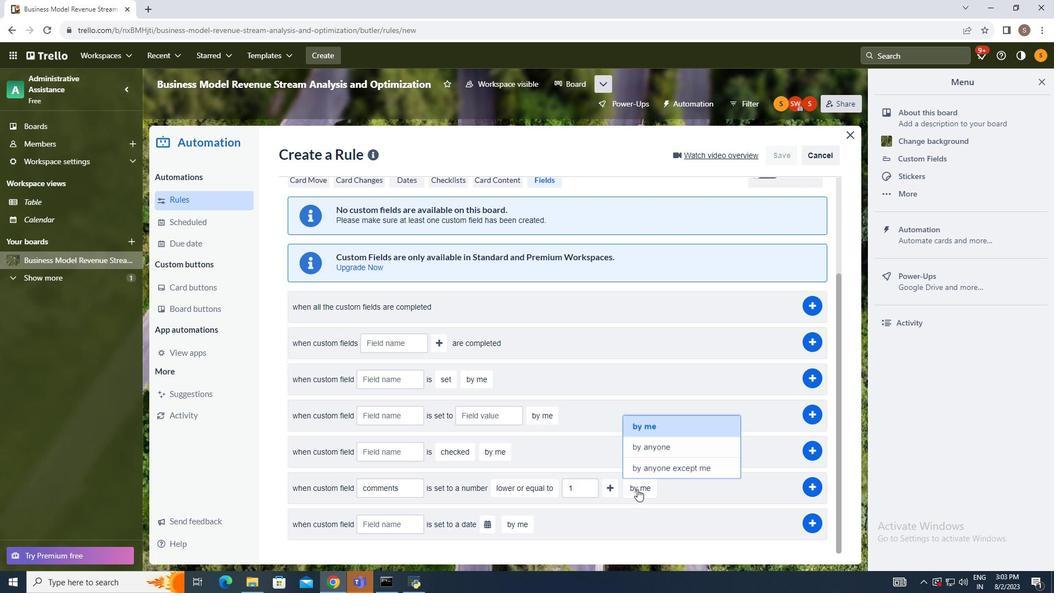 
Action: Mouse moved to (649, 418)
Screenshot: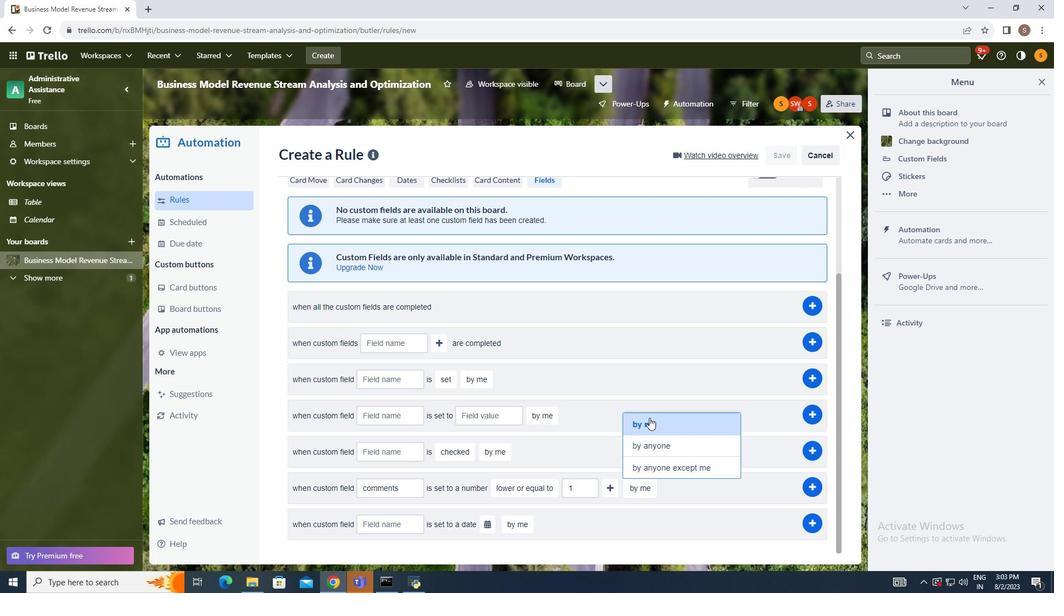 
Action: Mouse pressed left at (649, 418)
Screenshot: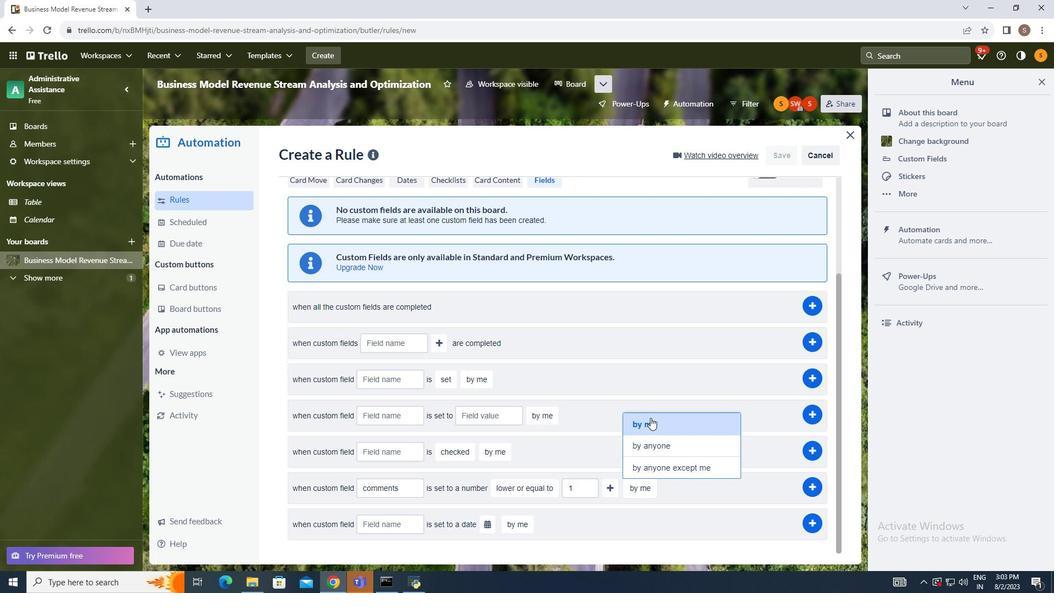 
Action: Mouse moved to (810, 487)
Screenshot: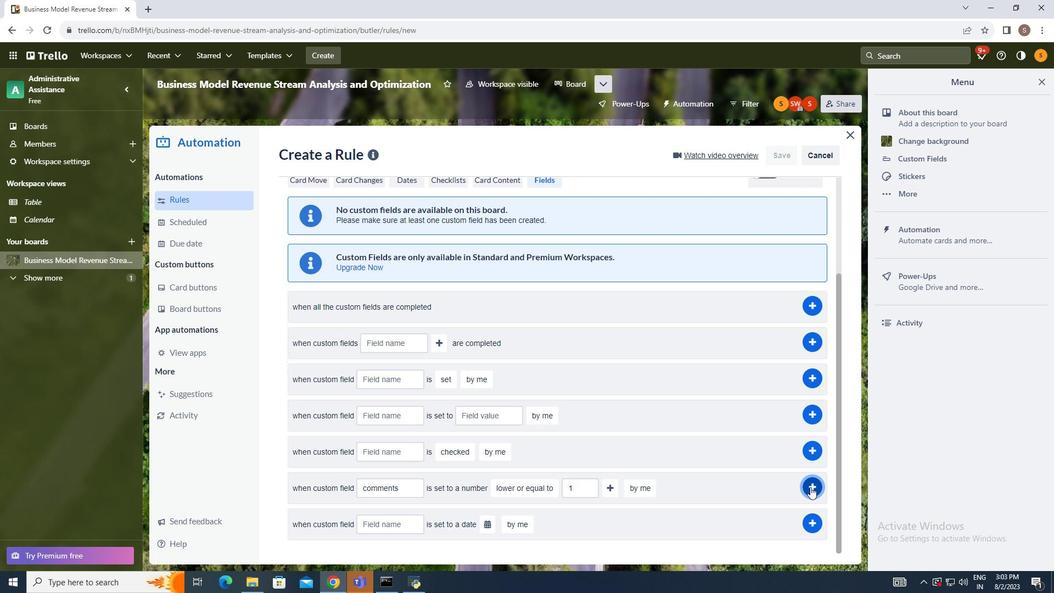 
Action: Mouse pressed left at (810, 487)
Screenshot: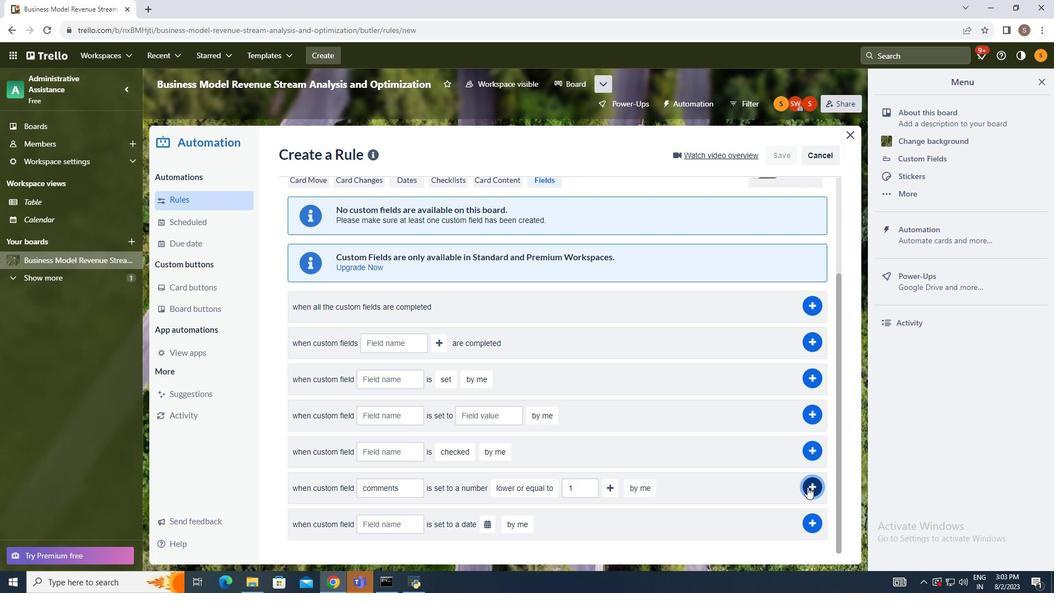 
Action: Mouse moved to (948, 452)
Screenshot: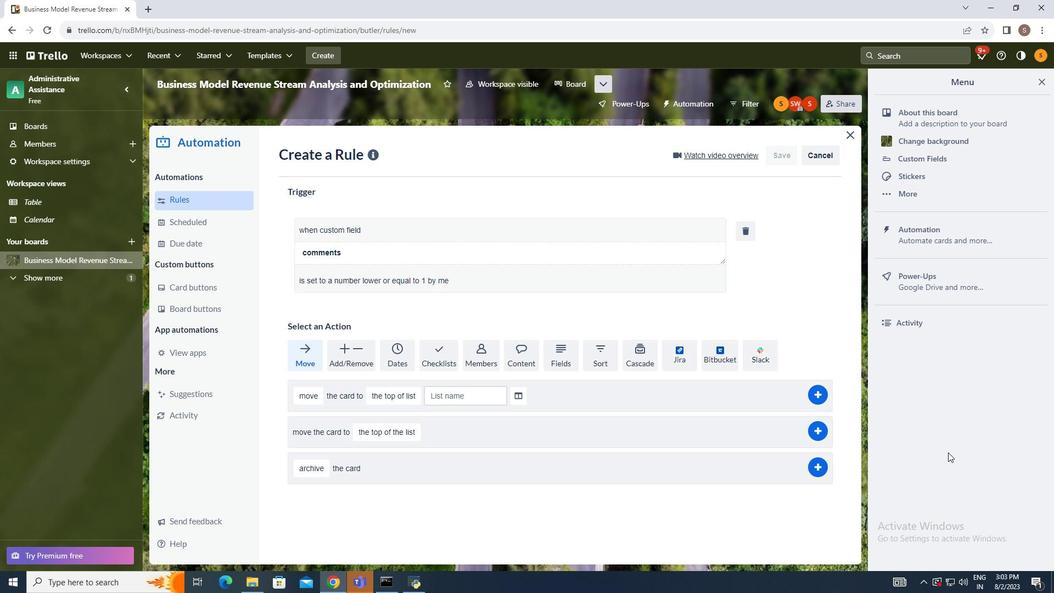 
